 Task: In the Company avaya.com, Log Whatsapp with description: 'Sent a WhatsApp message with a product demo video to a customer.'; Add date: '27 September, 2023' and time 3:00:PM; Add contact from the company's contact and save. Logged in from softage.1@softage.net
Action: Mouse moved to (102, 61)
Screenshot: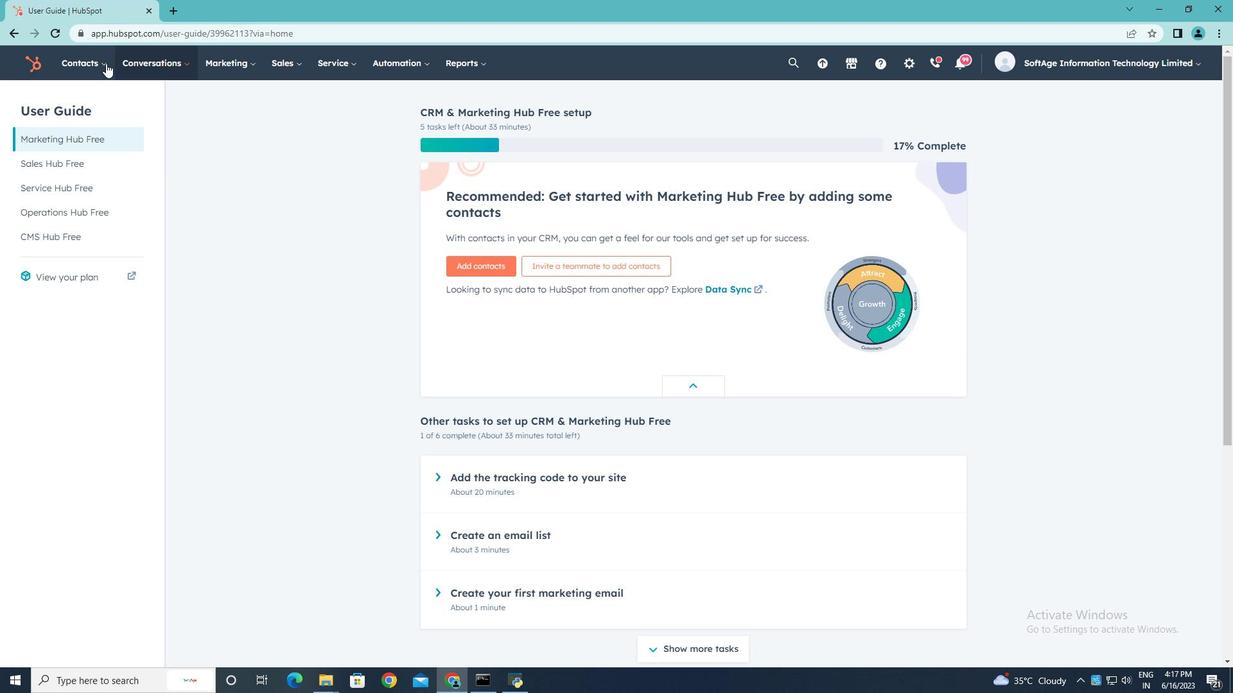 
Action: Mouse pressed left at (102, 61)
Screenshot: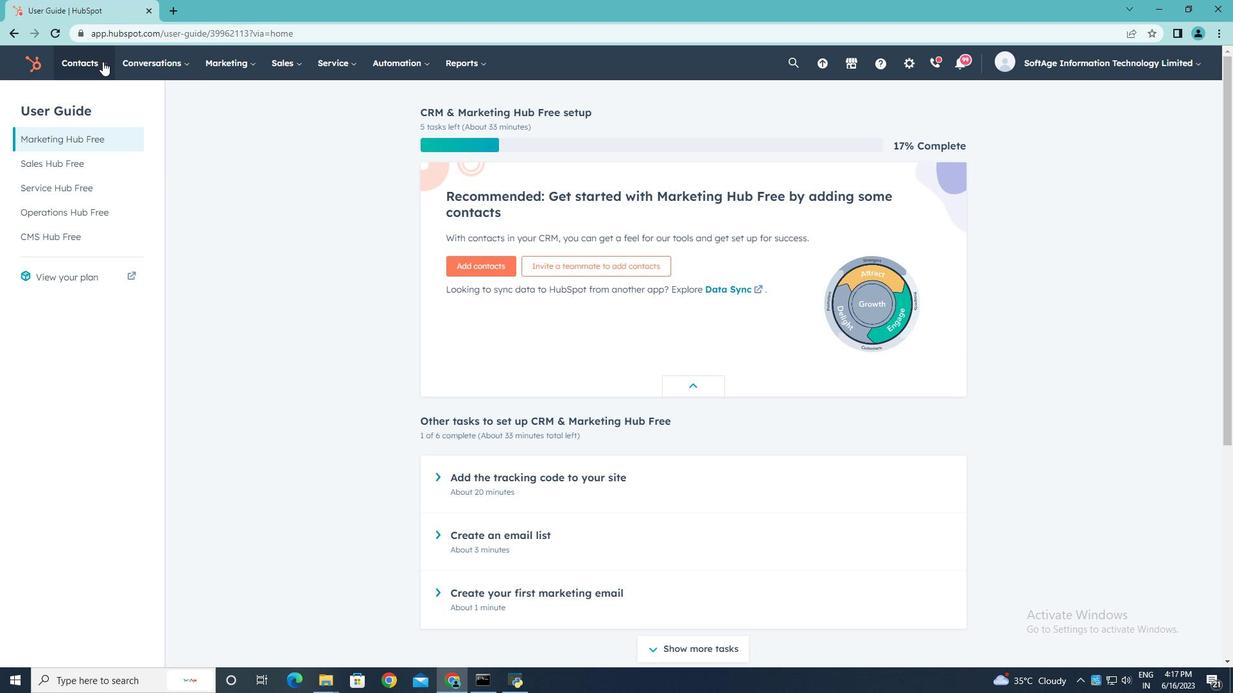 
Action: Mouse moved to (114, 129)
Screenshot: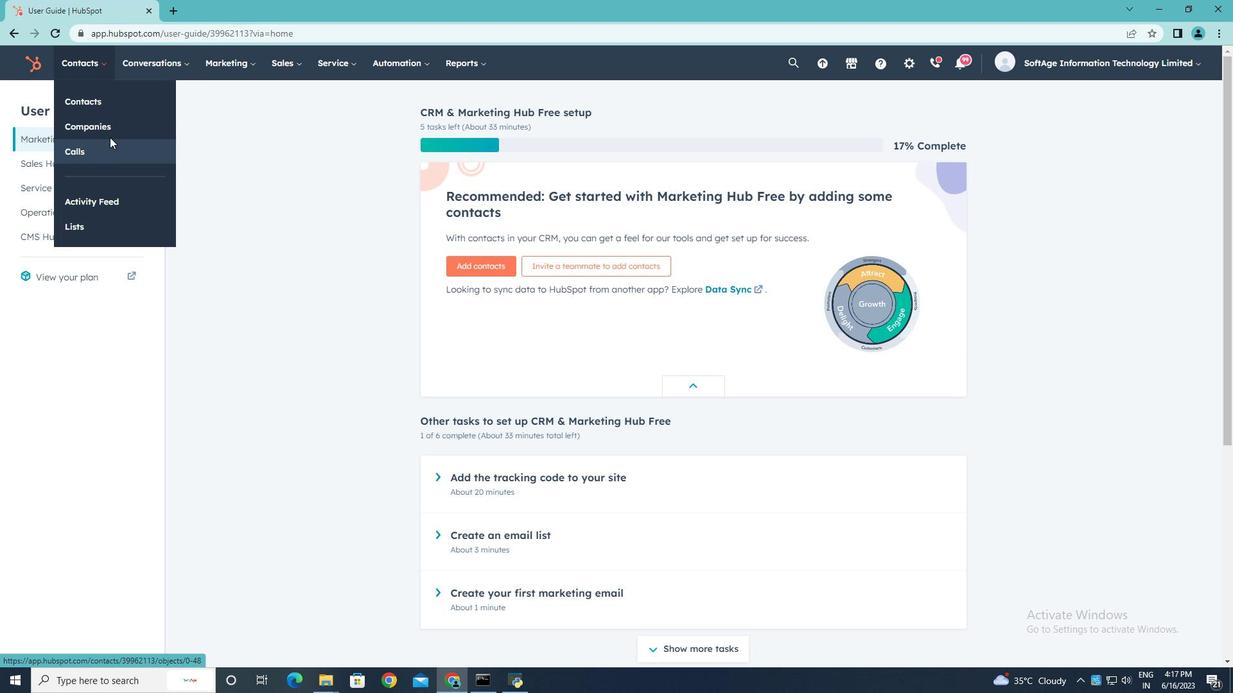 
Action: Mouse pressed left at (114, 129)
Screenshot: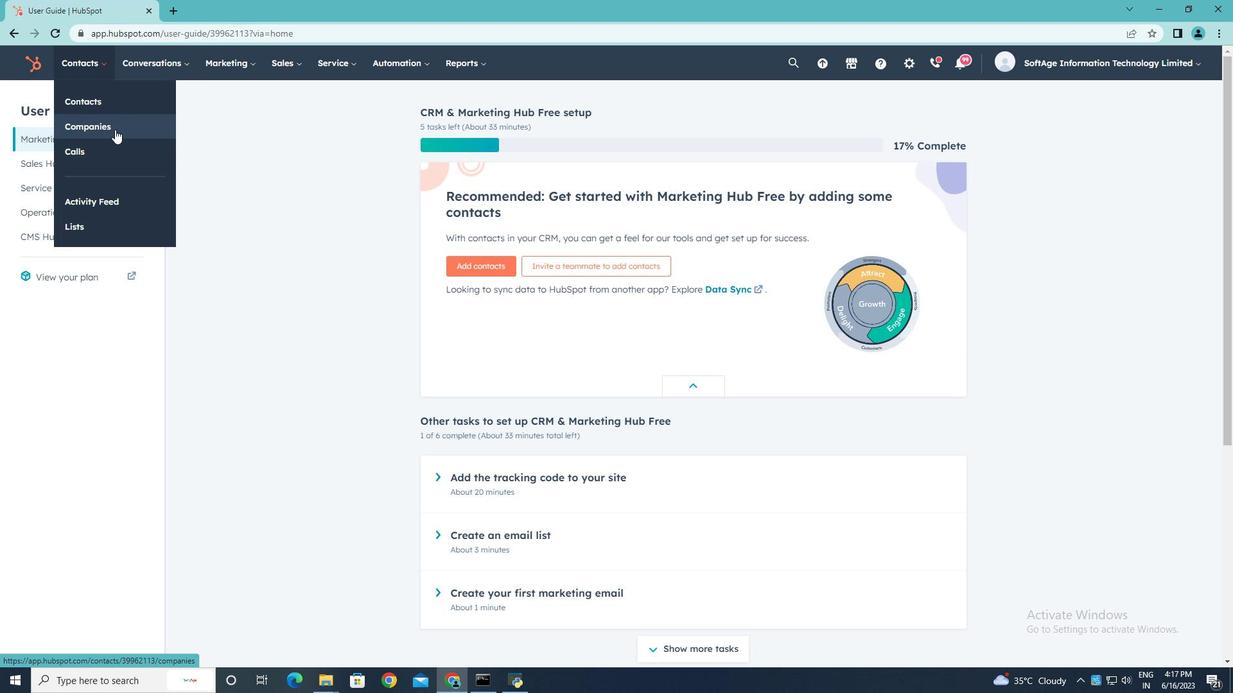 
Action: Mouse moved to (114, 210)
Screenshot: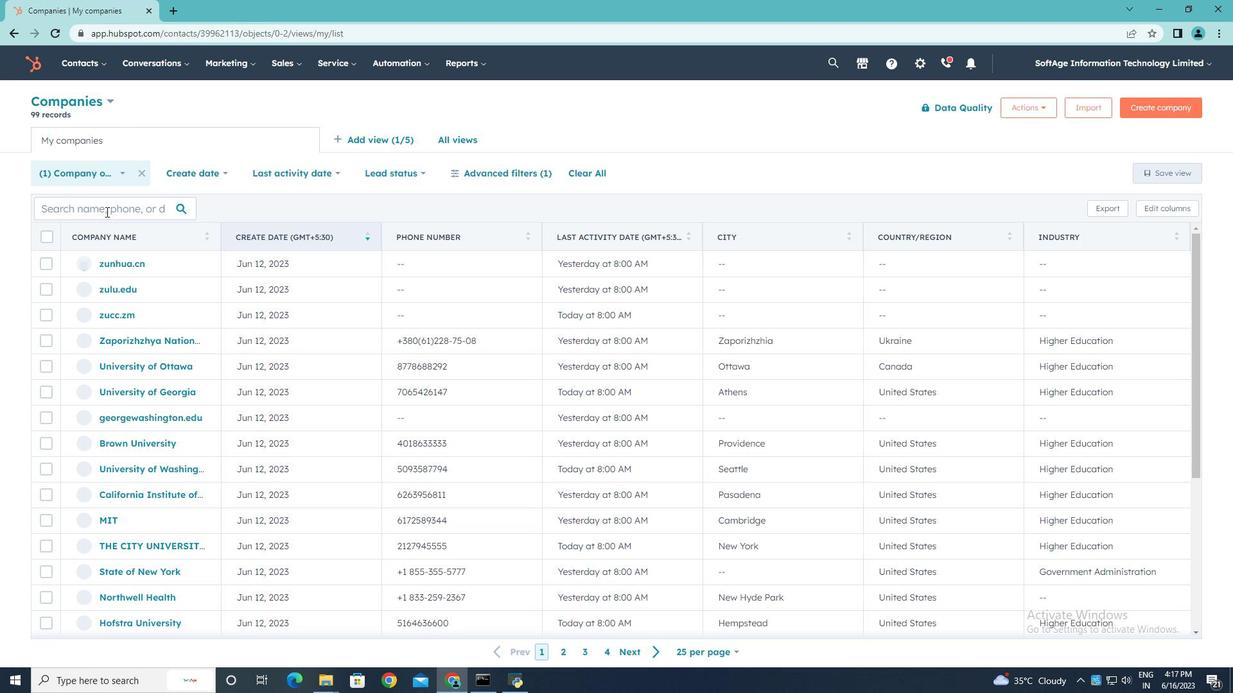 
Action: Mouse pressed left at (114, 210)
Screenshot: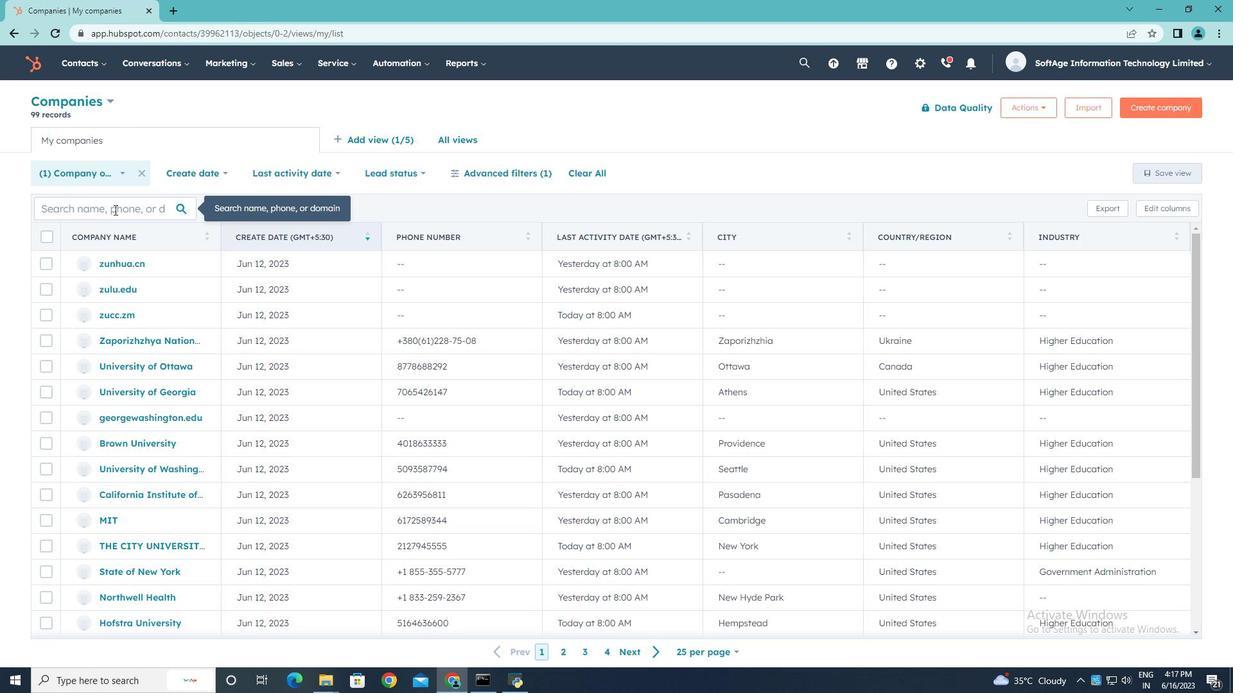 
Action: Key pressed avaya.com
Screenshot: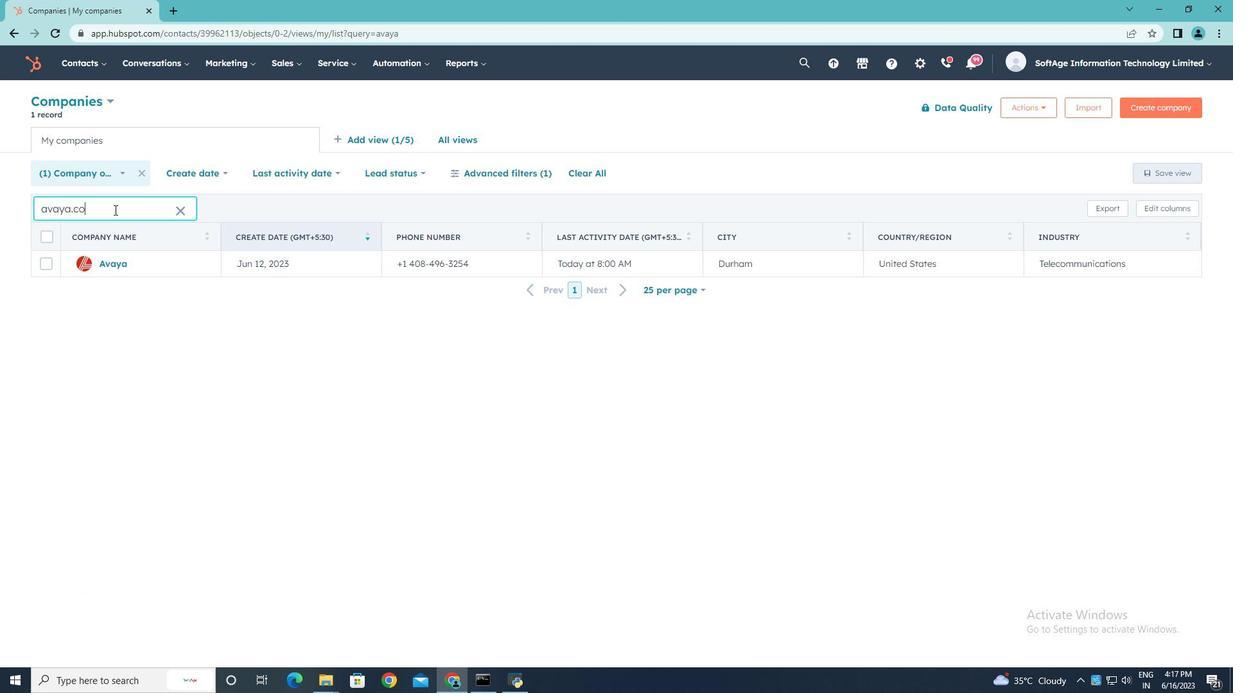
Action: Mouse moved to (106, 263)
Screenshot: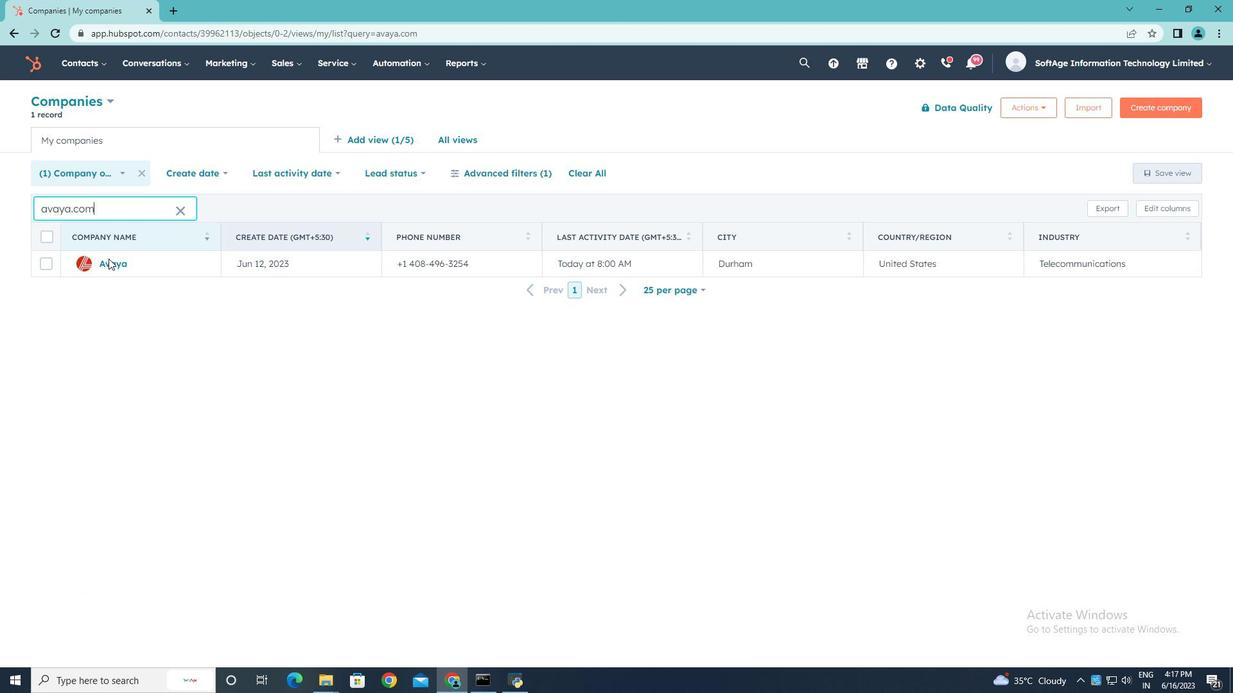 
Action: Mouse pressed left at (106, 263)
Screenshot: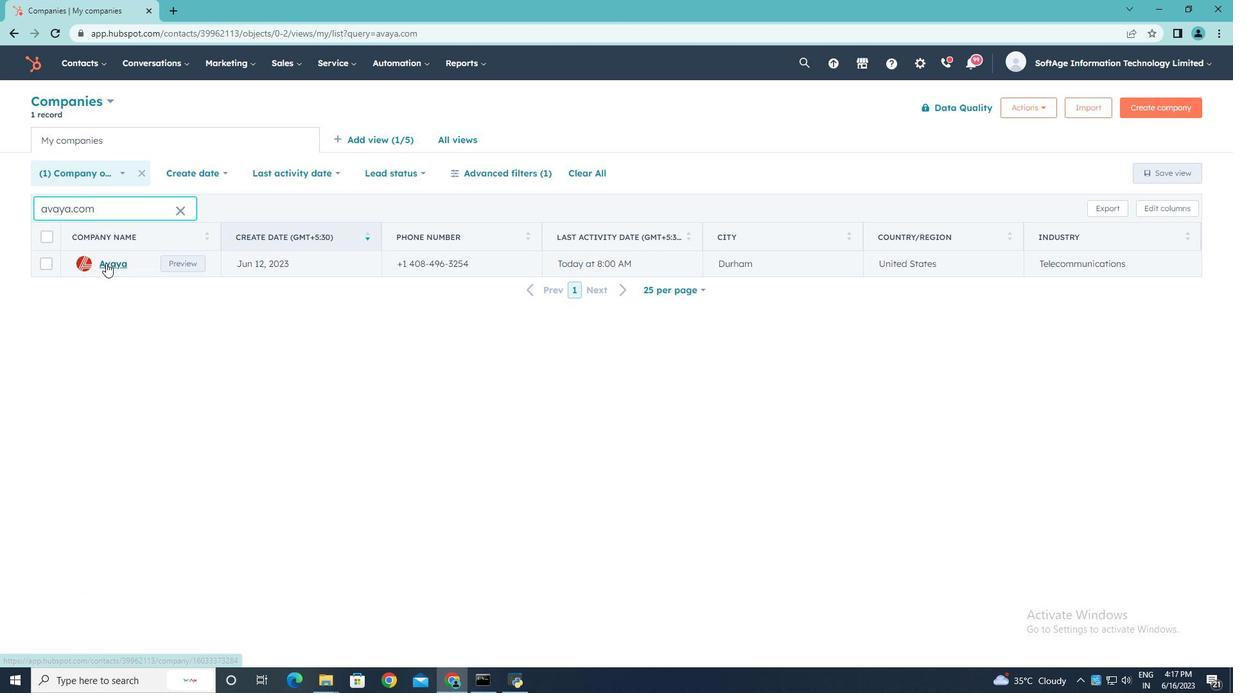 
Action: Mouse moved to (249, 213)
Screenshot: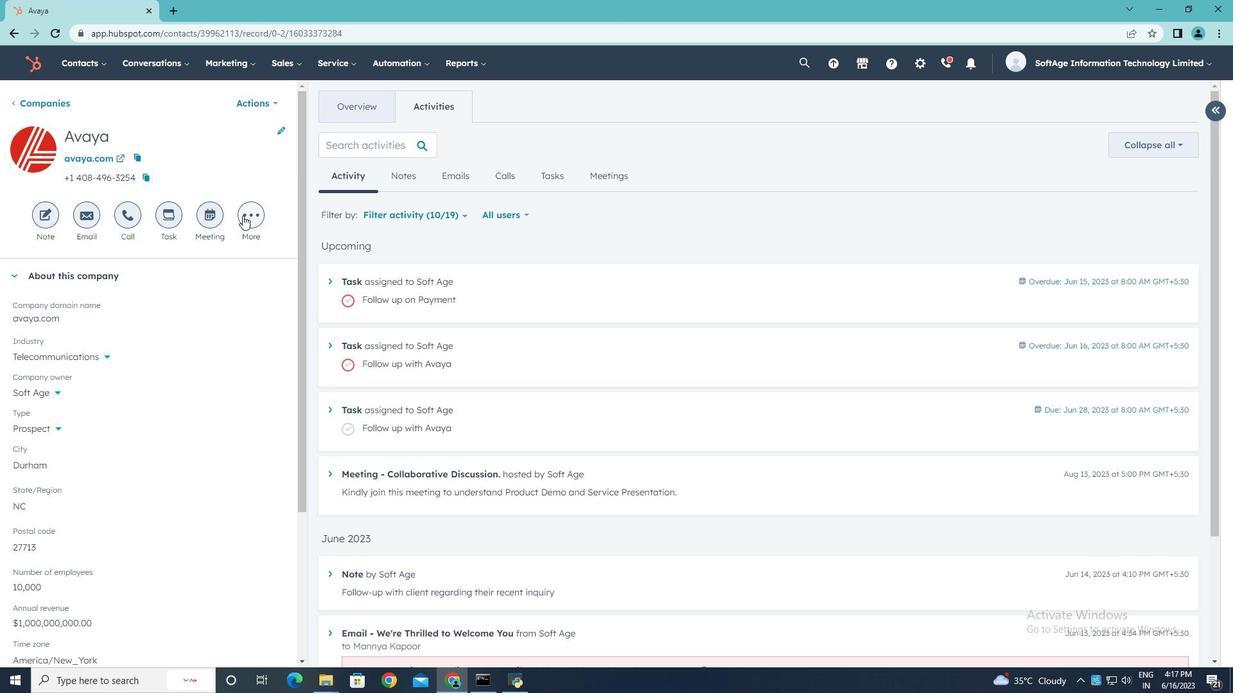 
Action: Mouse pressed left at (249, 213)
Screenshot: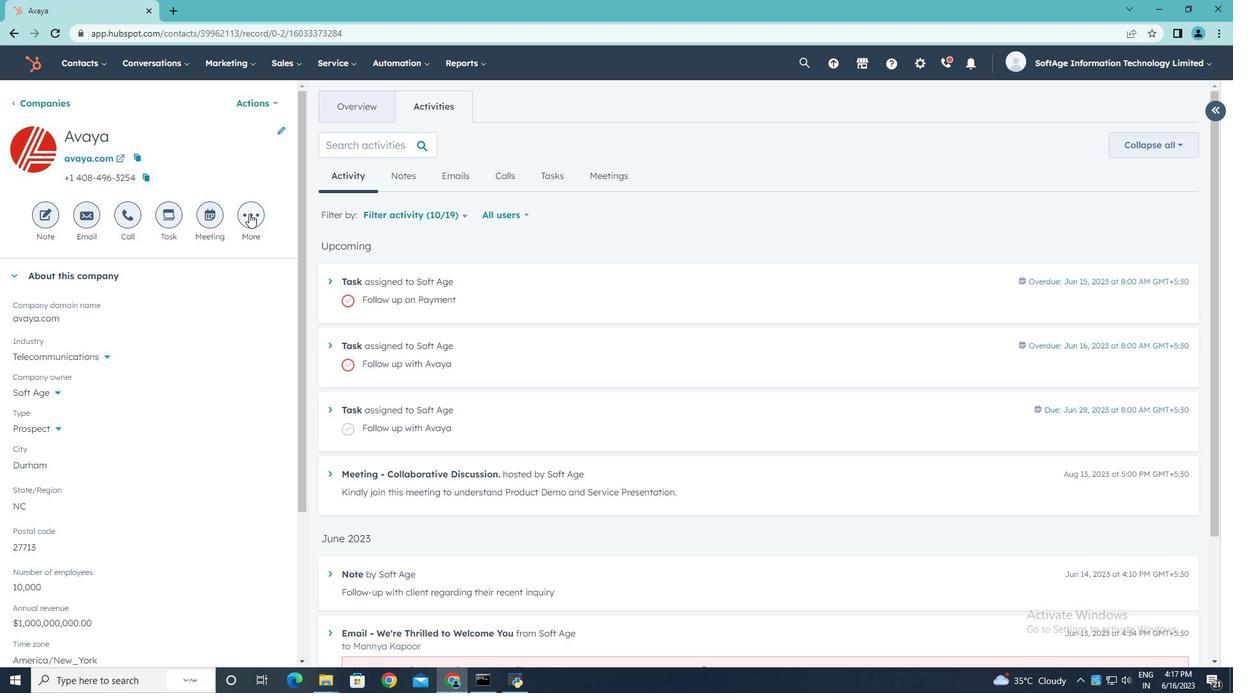 
Action: Mouse moved to (240, 300)
Screenshot: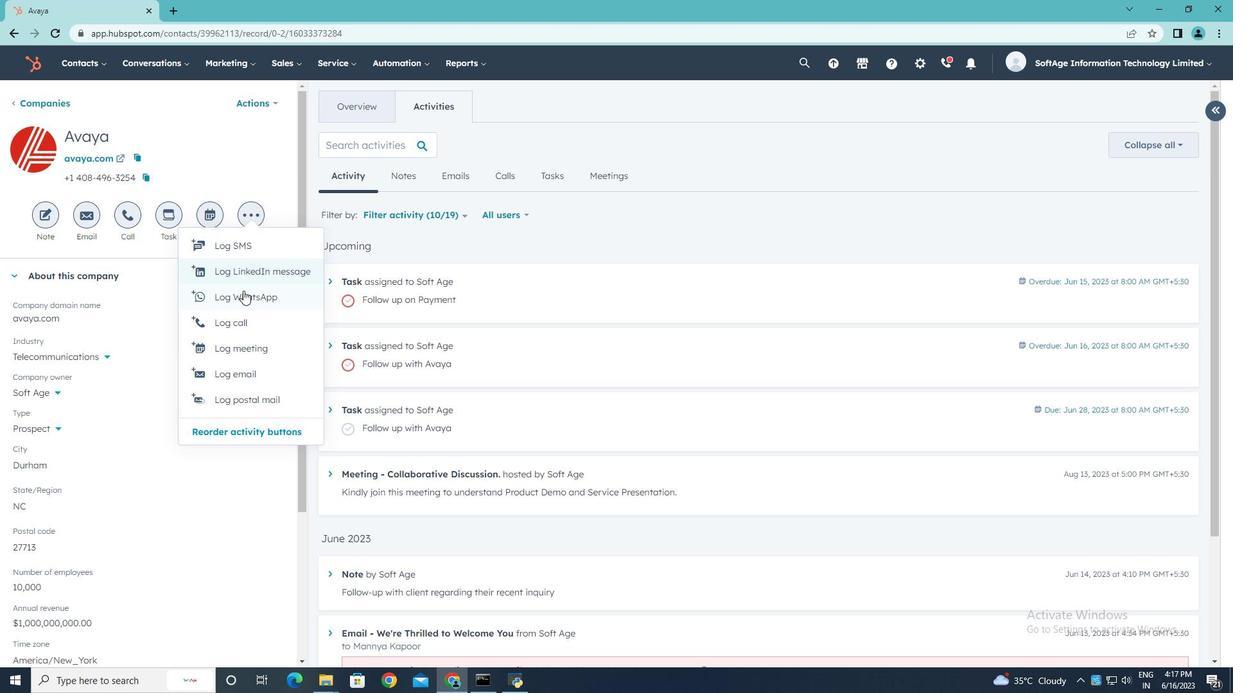 
Action: Mouse pressed left at (240, 300)
Screenshot: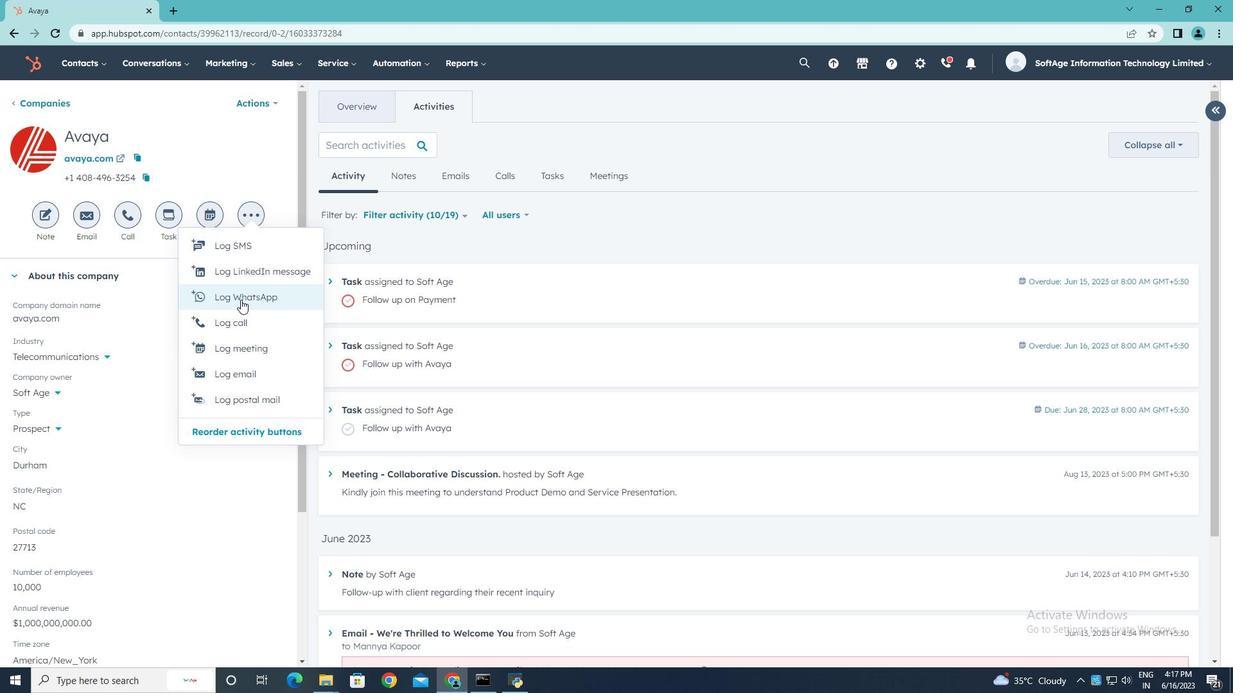 
Action: Key pressed <Key.shift>Sent<Key.space>a<Key.space><Key.shift>Whats<Key.shift>App<Key.space>message<Key.space>with<Key.space>a<Key.space>product<Key.space>demo<Key.space>video<Key.space>to<Key.space>a<Key.space>customer.
Screenshot: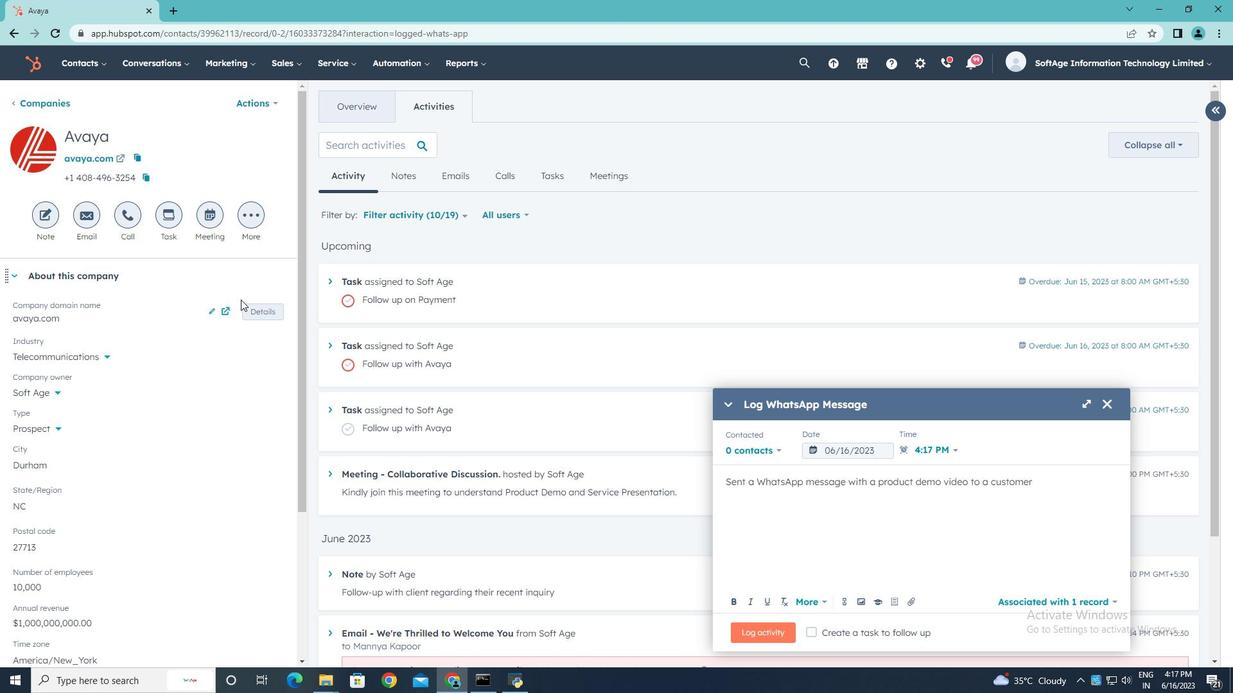 
Action: Mouse moved to (882, 452)
Screenshot: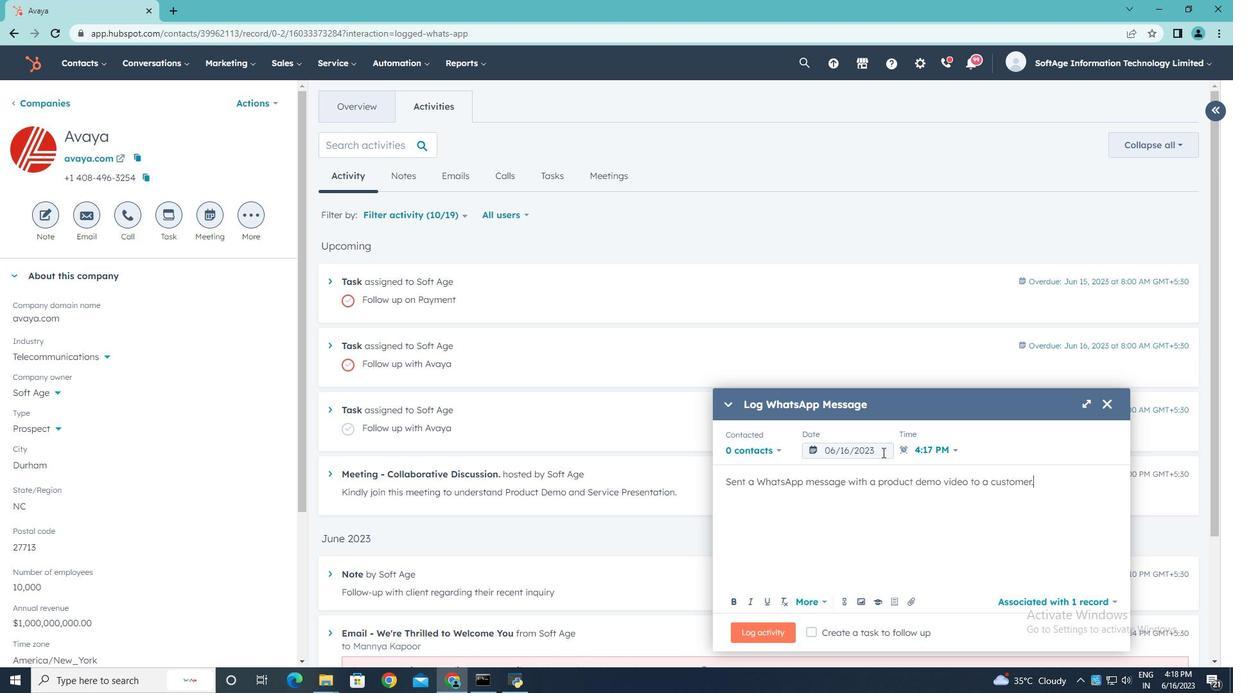 
Action: Mouse pressed left at (882, 452)
Screenshot: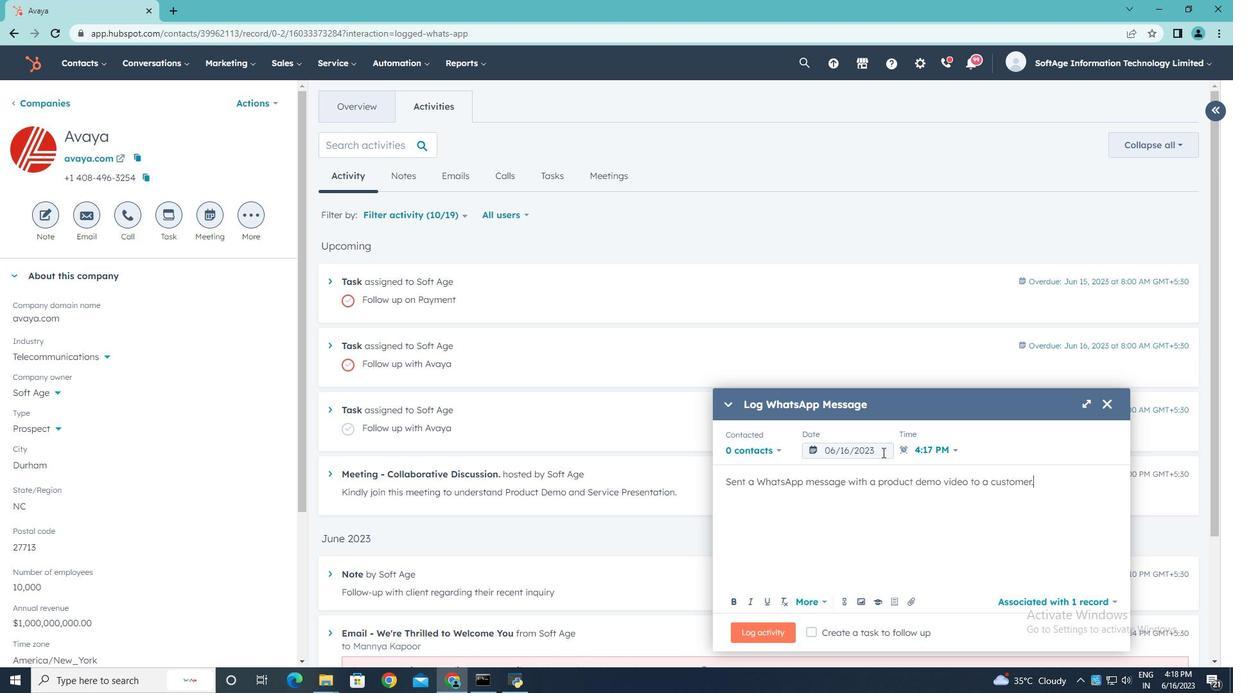 
Action: Mouse moved to (974, 250)
Screenshot: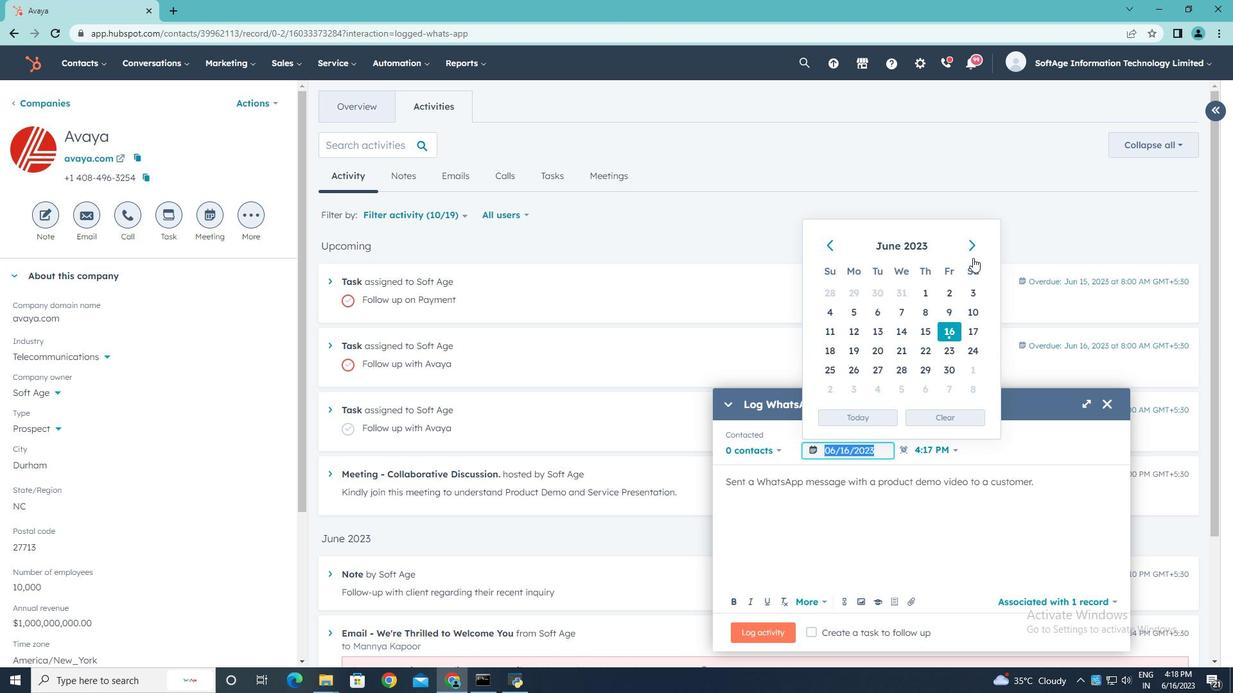 
Action: Mouse pressed left at (974, 250)
Screenshot: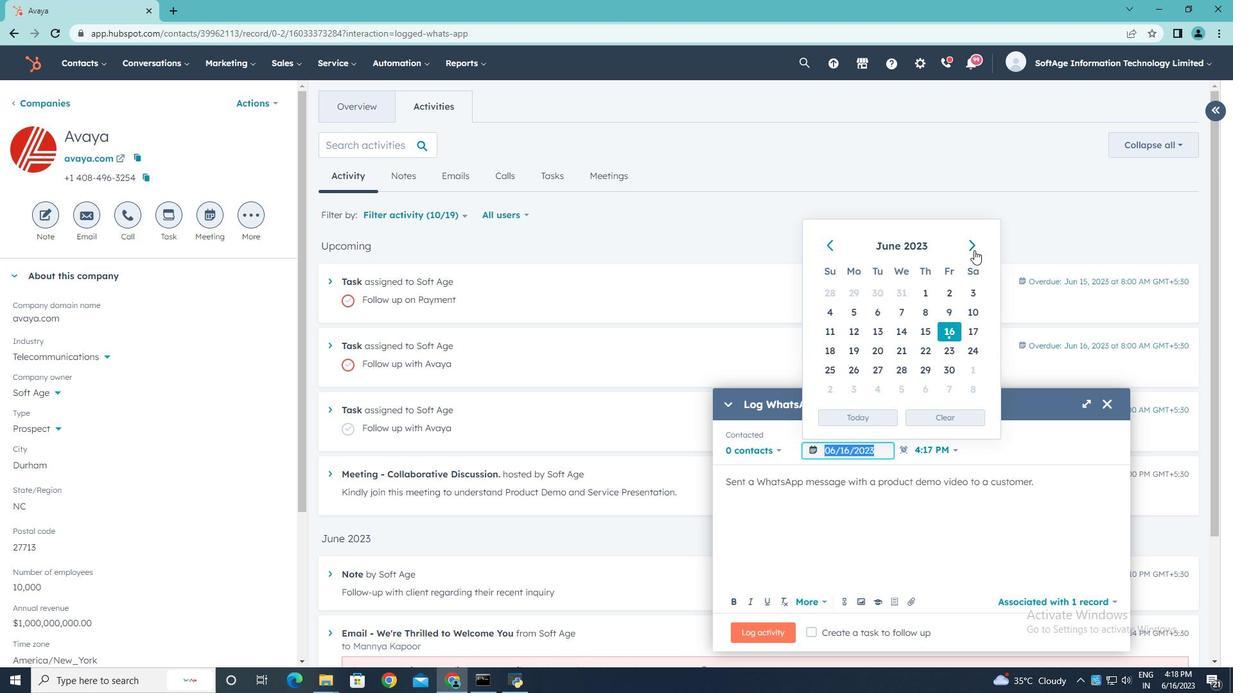 
Action: Mouse pressed left at (974, 250)
Screenshot: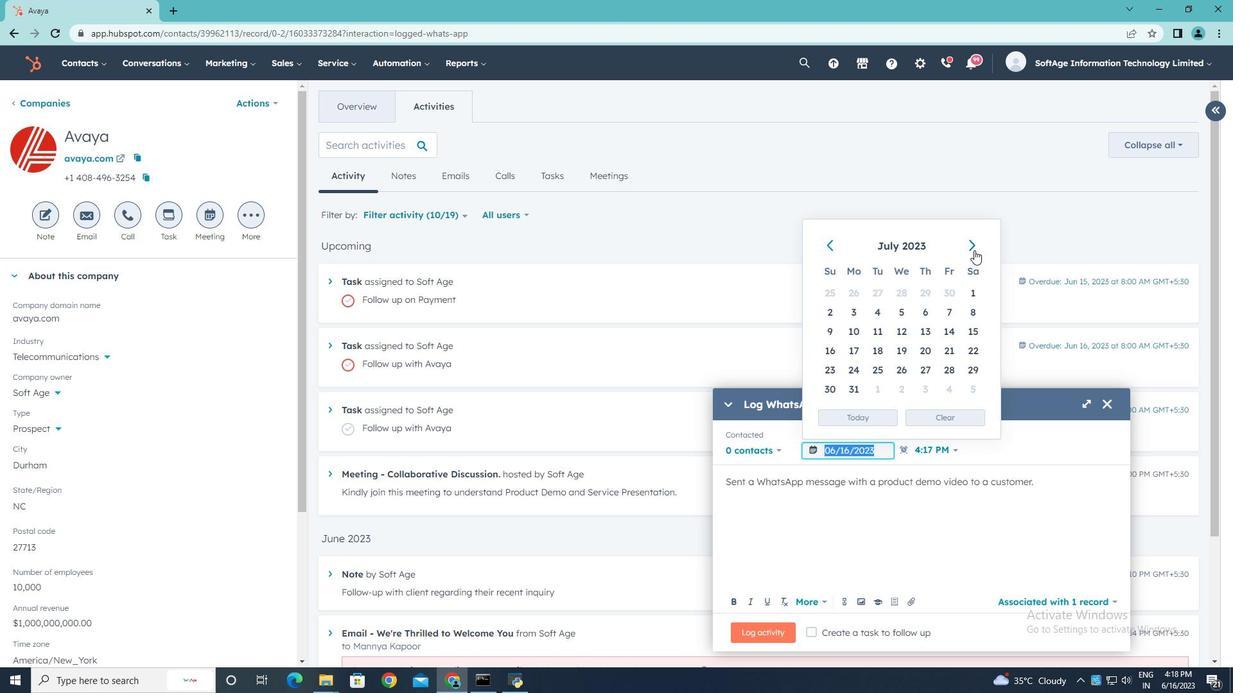 
Action: Mouse pressed left at (974, 250)
Screenshot: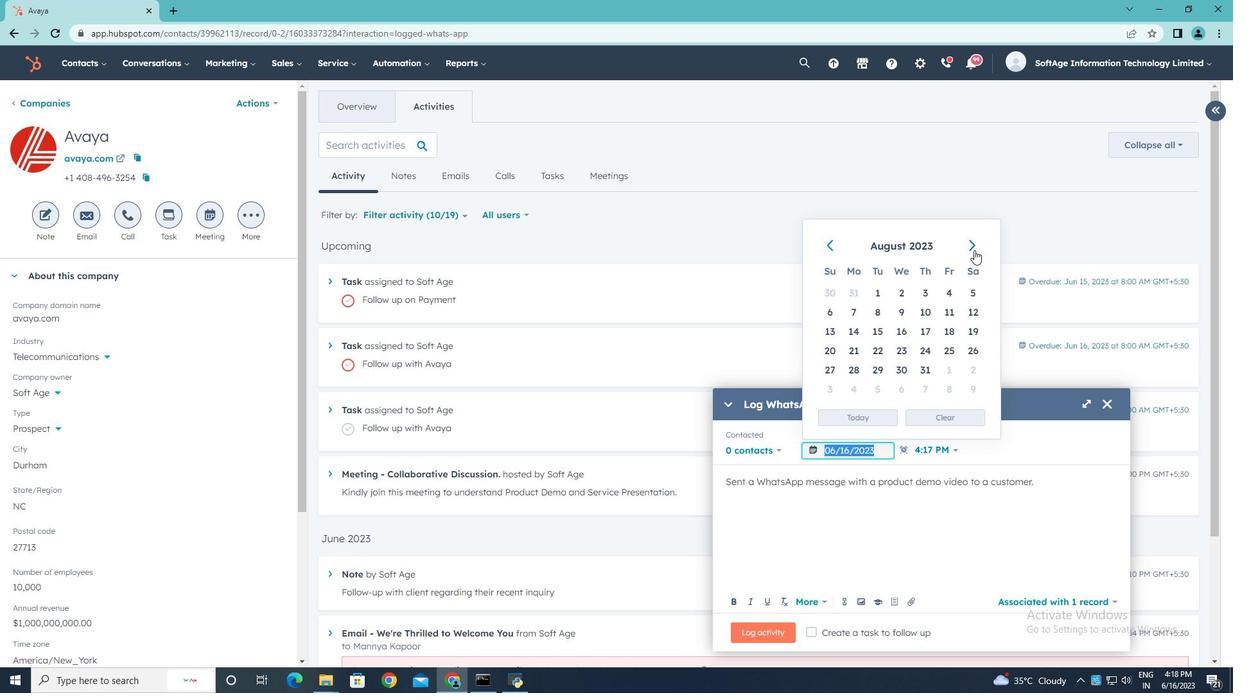 
Action: Mouse moved to (901, 366)
Screenshot: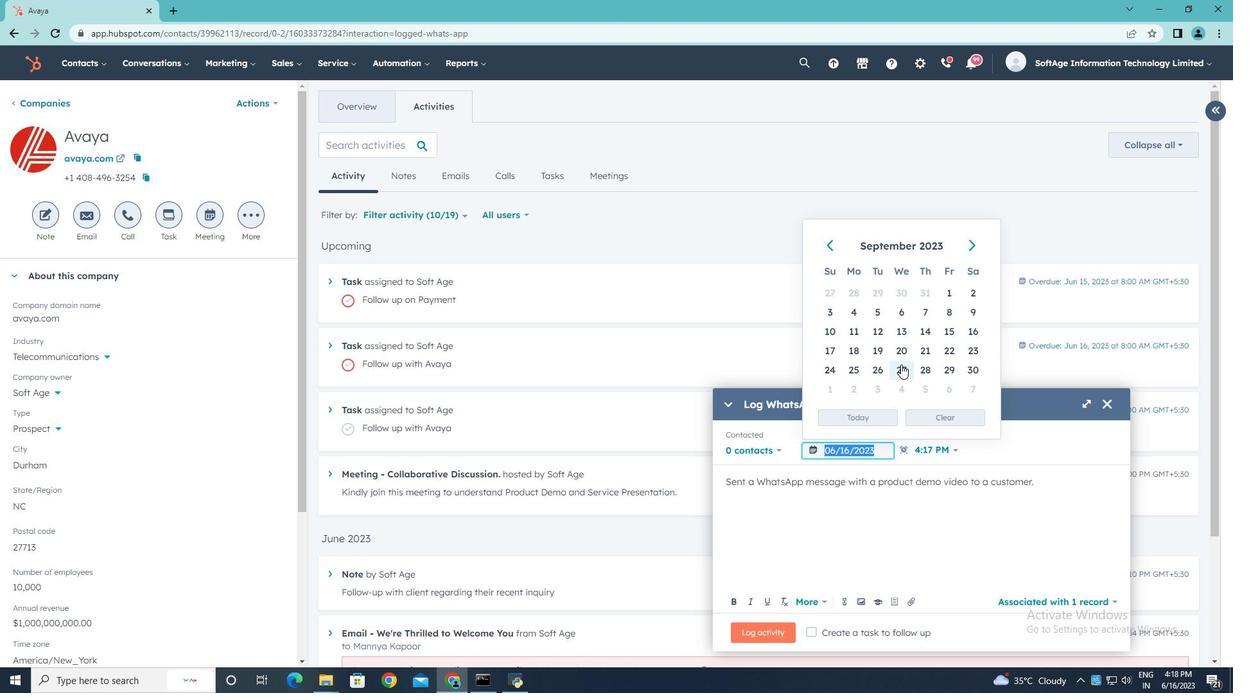 
Action: Mouse pressed left at (901, 366)
Screenshot: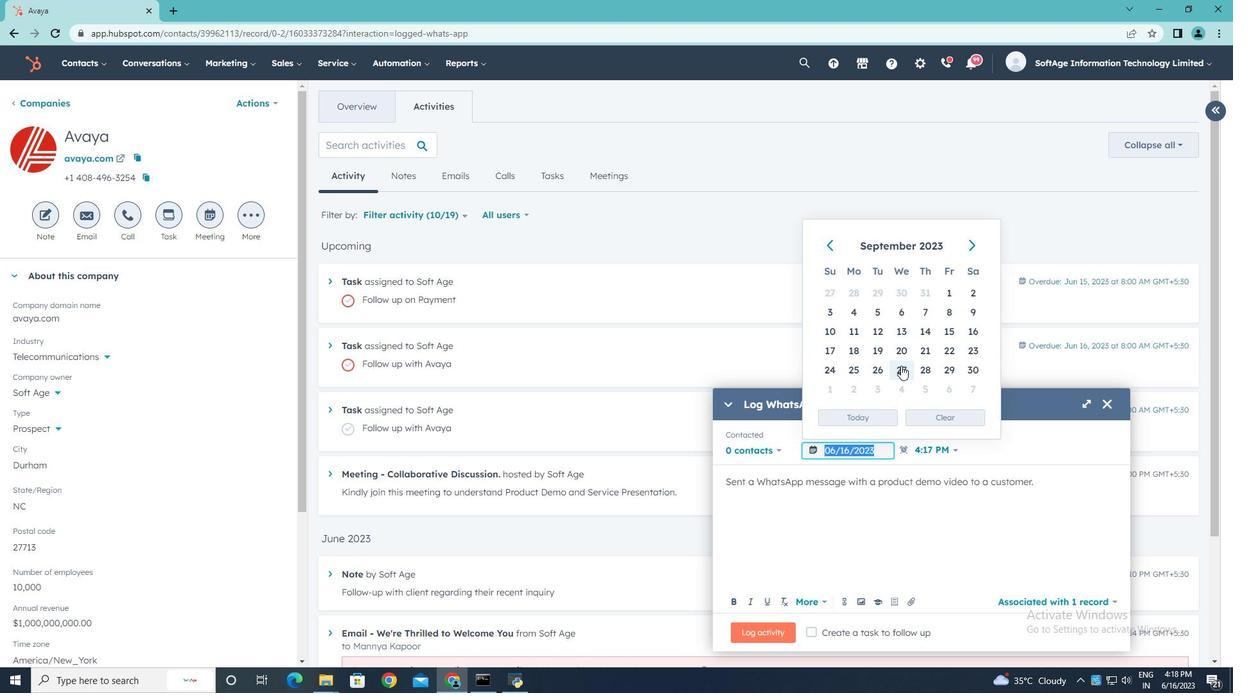 
Action: Mouse moved to (955, 451)
Screenshot: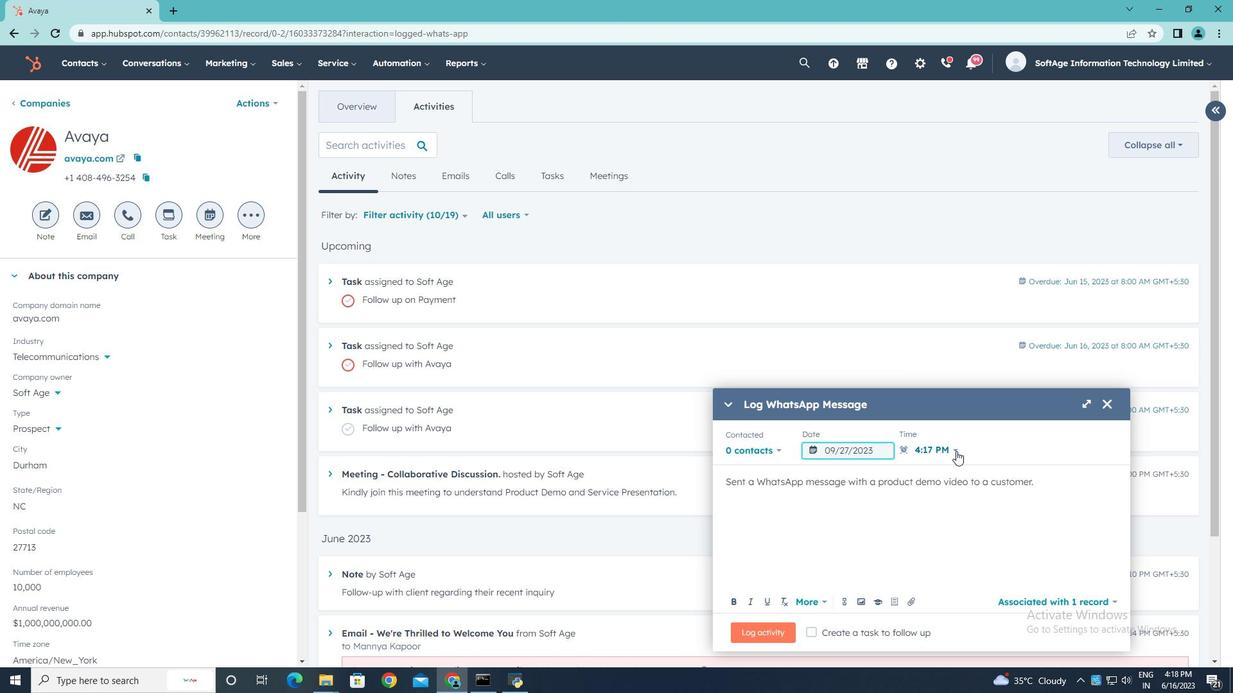 
Action: Mouse pressed left at (955, 451)
Screenshot: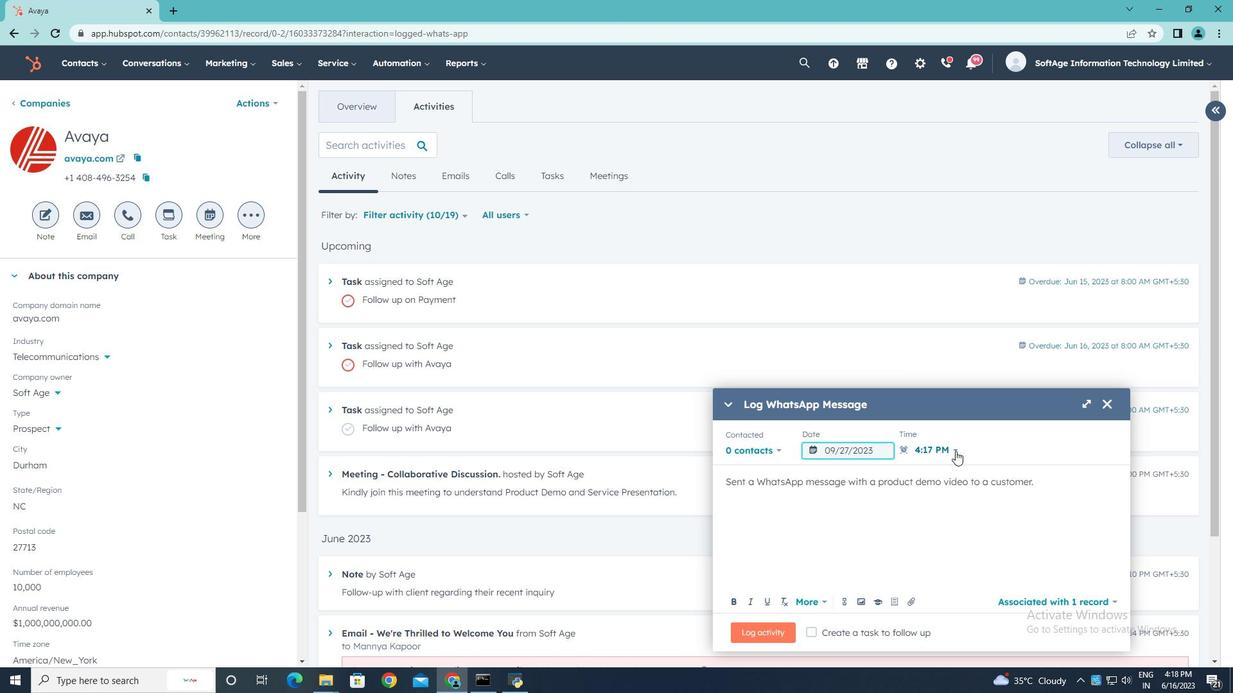 
Action: Mouse moved to (927, 512)
Screenshot: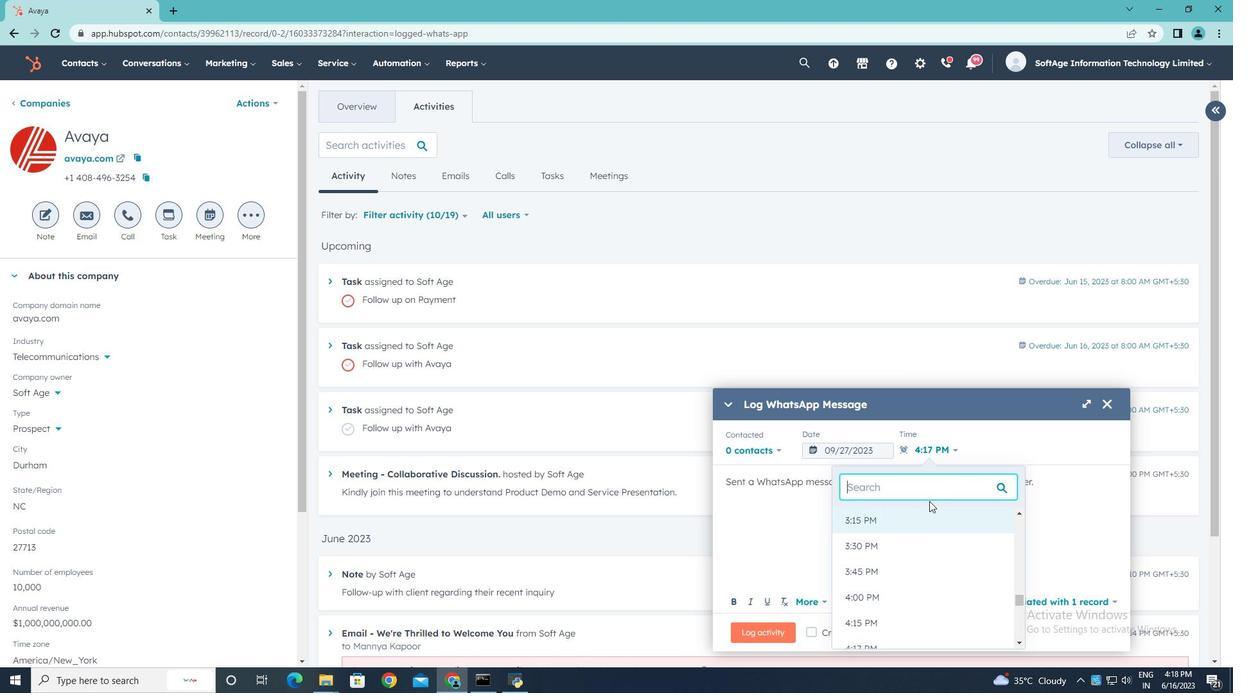 
Action: Mouse scrolled (927, 512) with delta (0, 0)
Screenshot: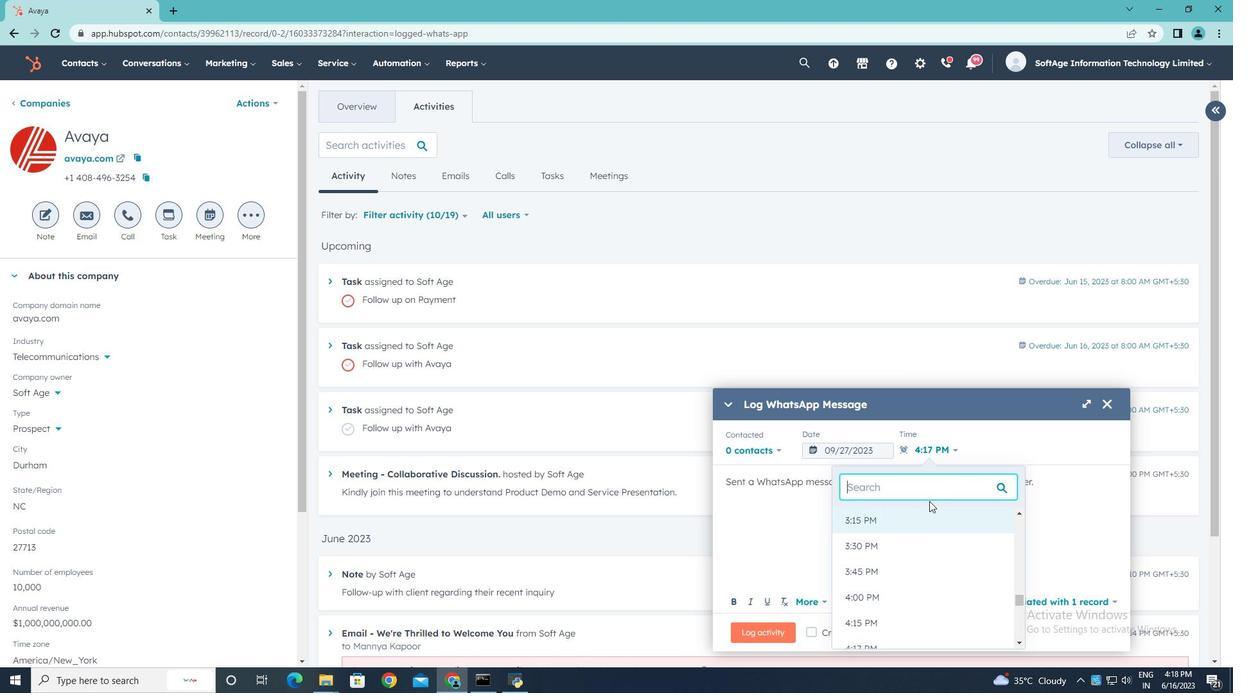 
Action: Mouse scrolled (927, 512) with delta (0, 0)
Screenshot: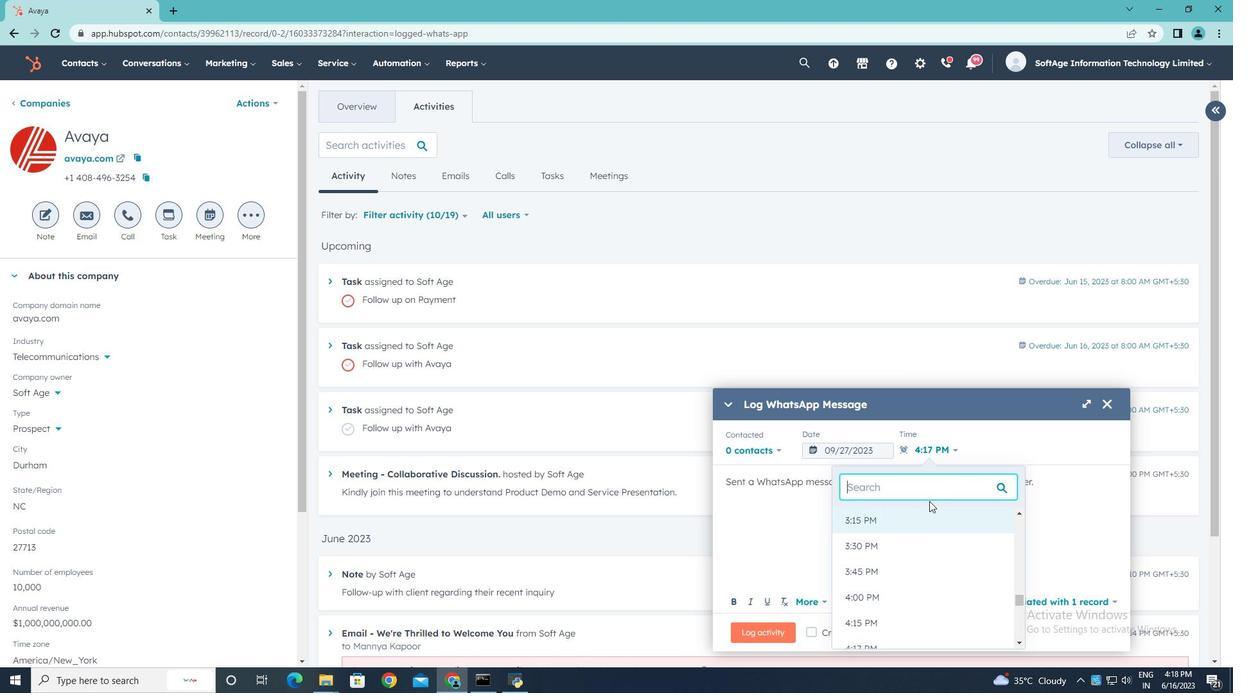 
Action: Mouse scrolled (927, 512) with delta (0, 0)
Screenshot: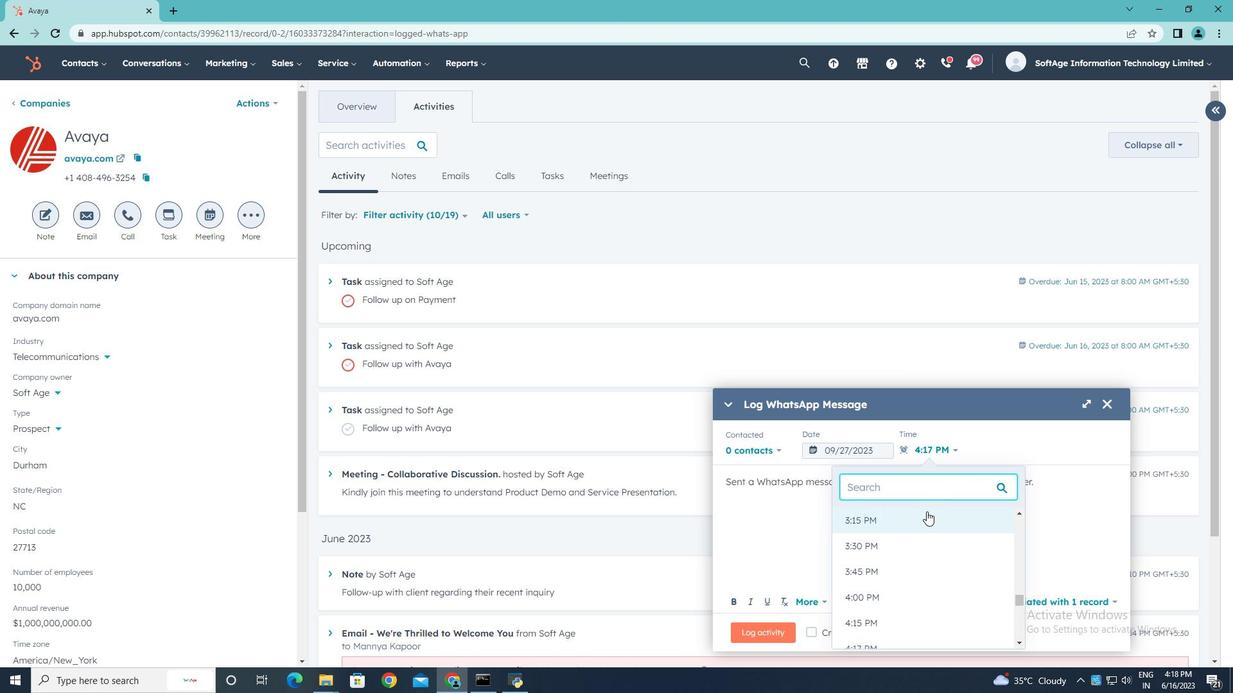 
Action: Mouse moved to (890, 631)
Screenshot: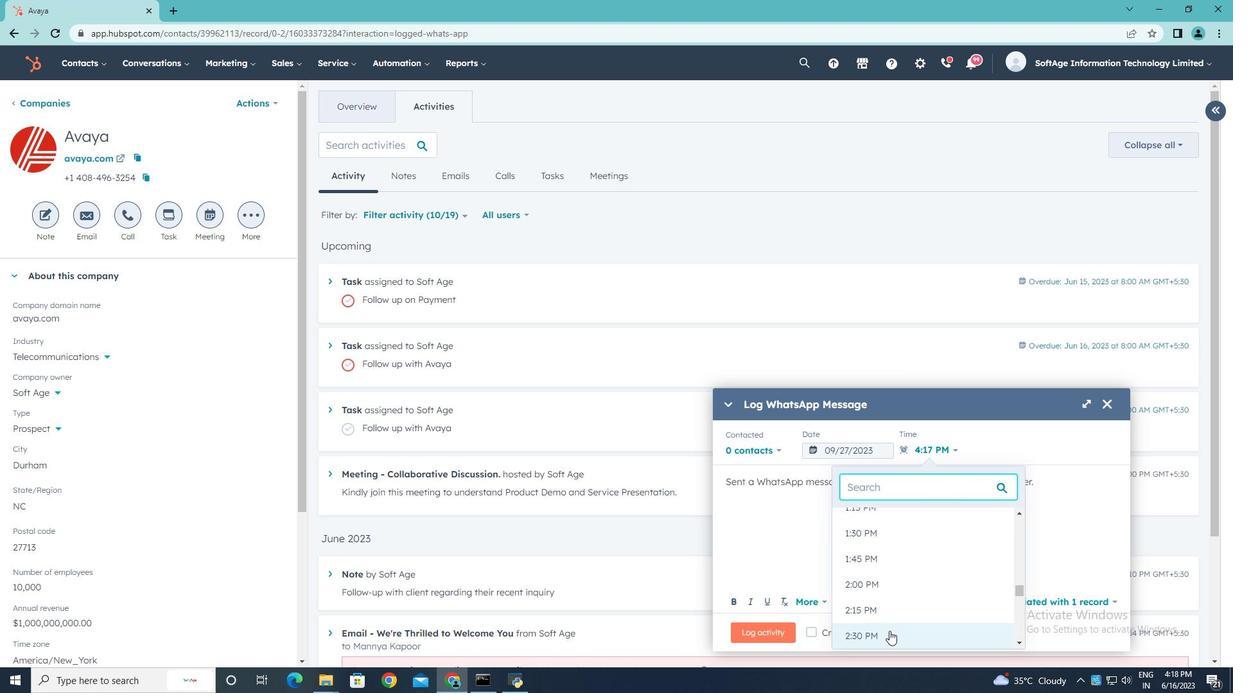 
Action: Mouse scrolled (890, 630) with delta (0, 0)
Screenshot: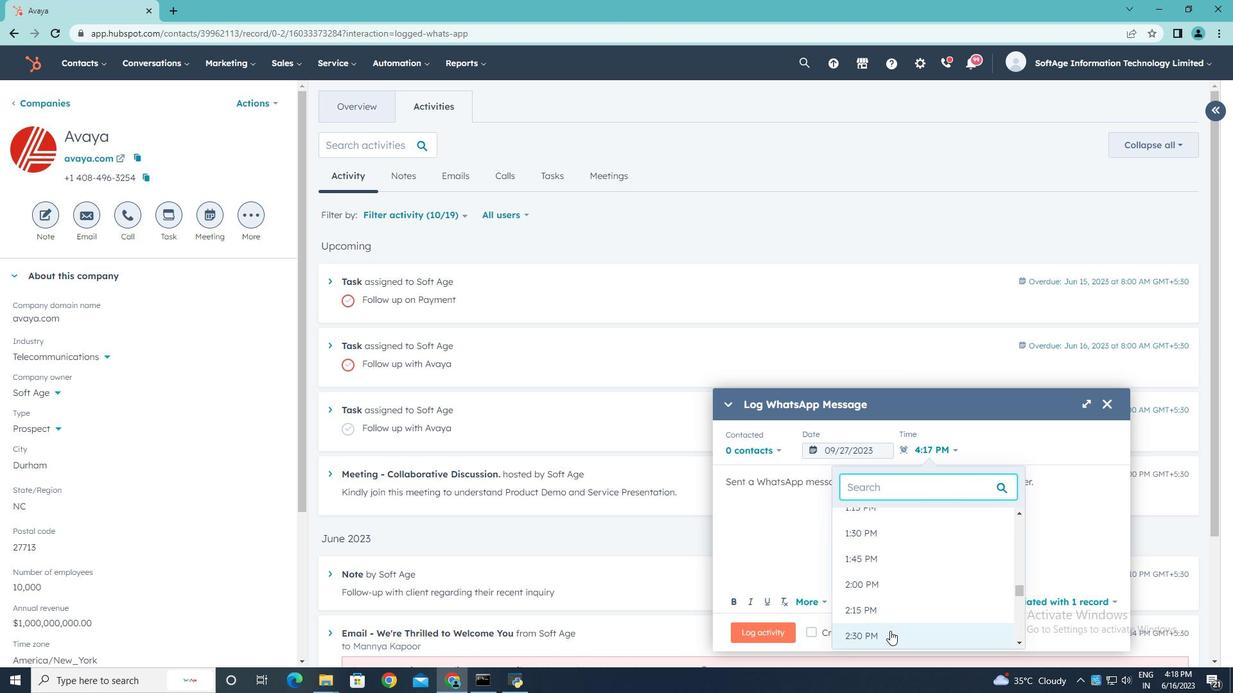 
Action: Mouse moved to (894, 616)
Screenshot: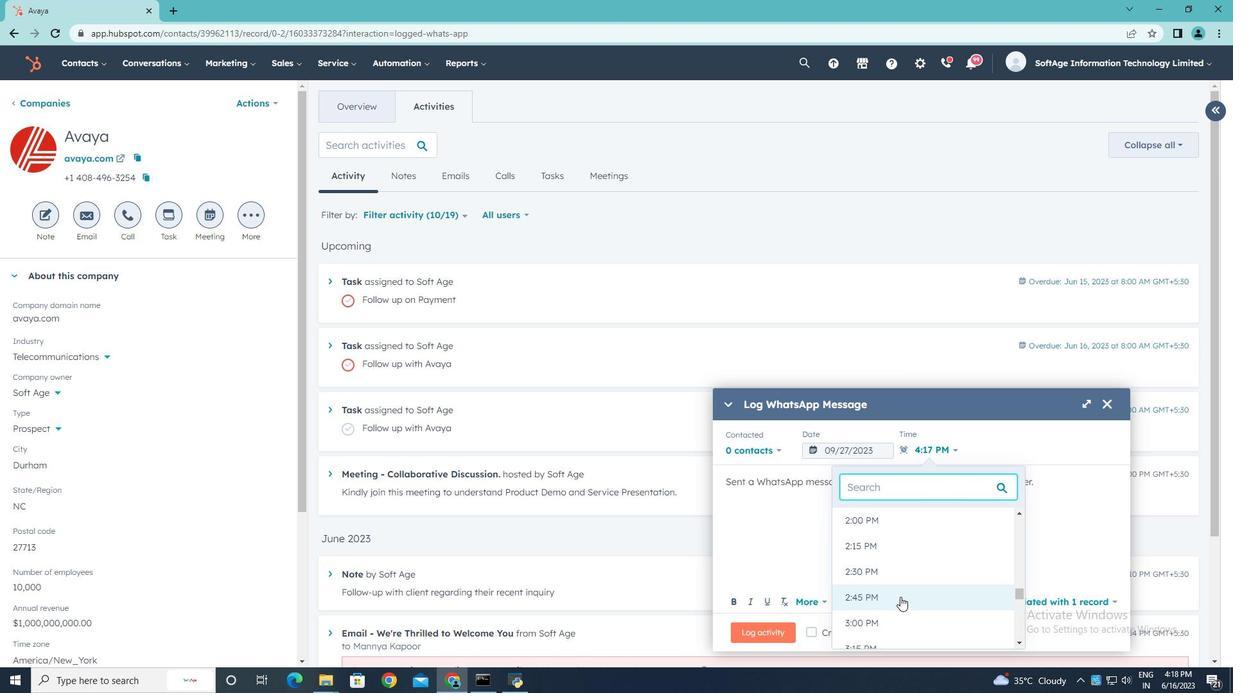 
Action: Mouse pressed left at (894, 616)
Screenshot: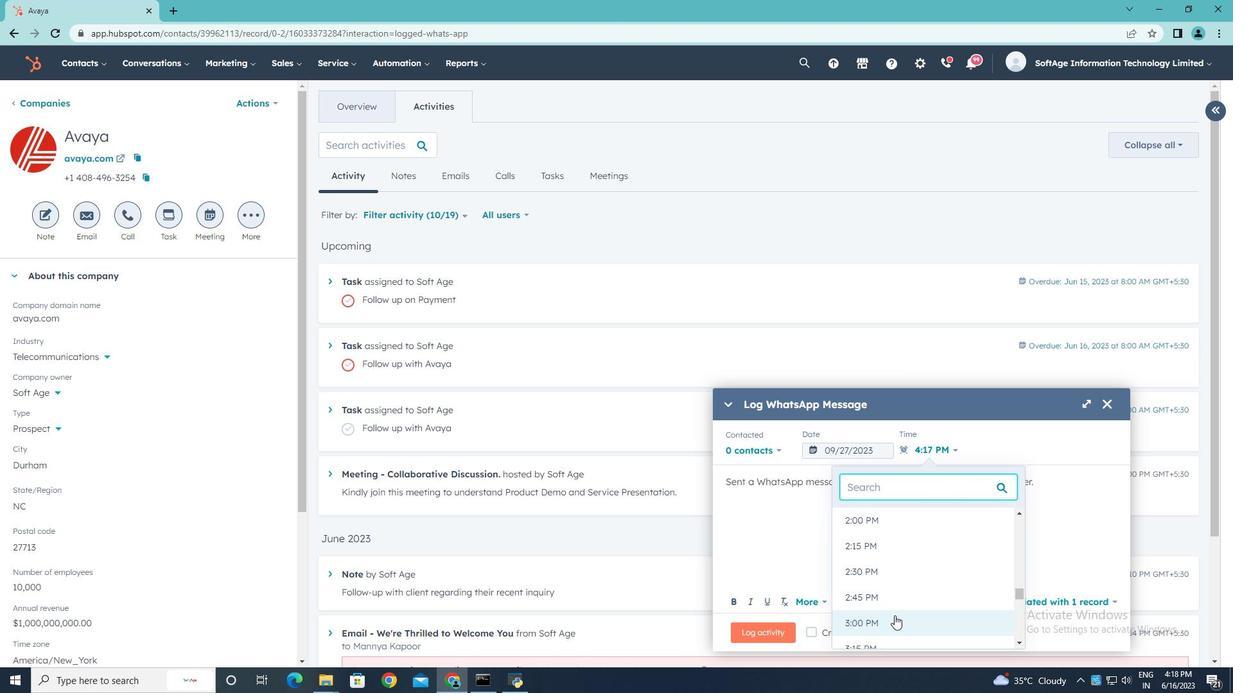 
Action: Mouse moved to (1111, 603)
Screenshot: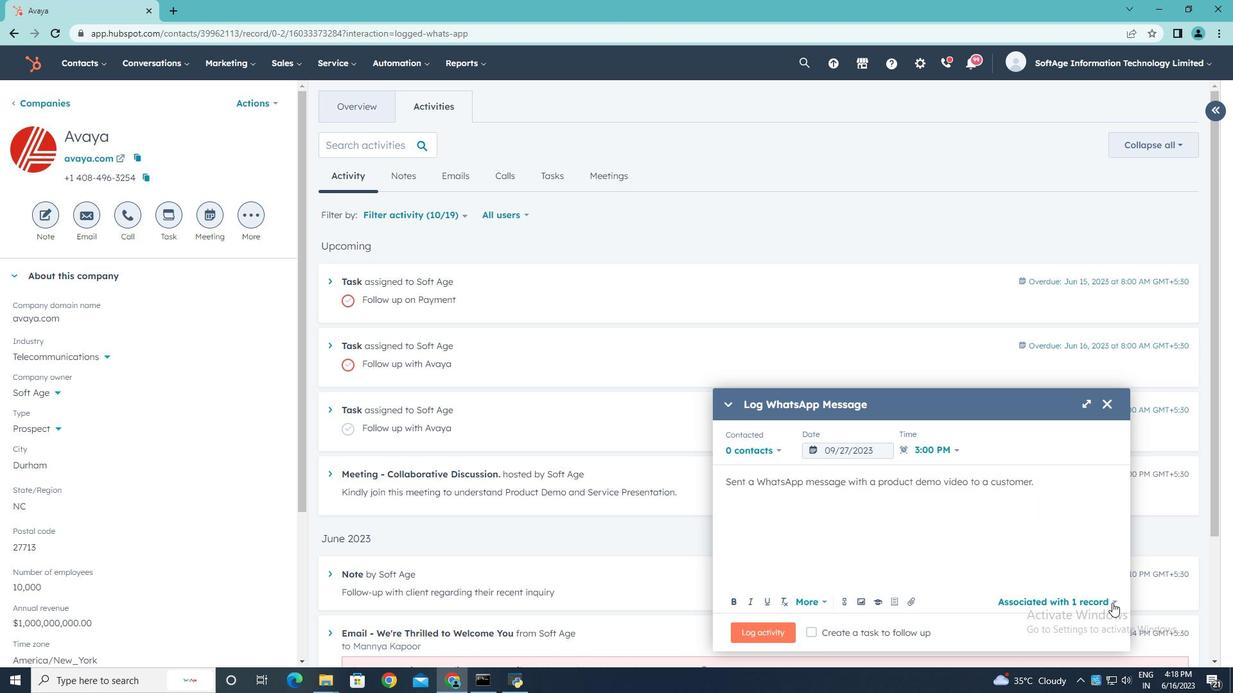
Action: Mouse pressed left at (1111, 603)
Screenshot: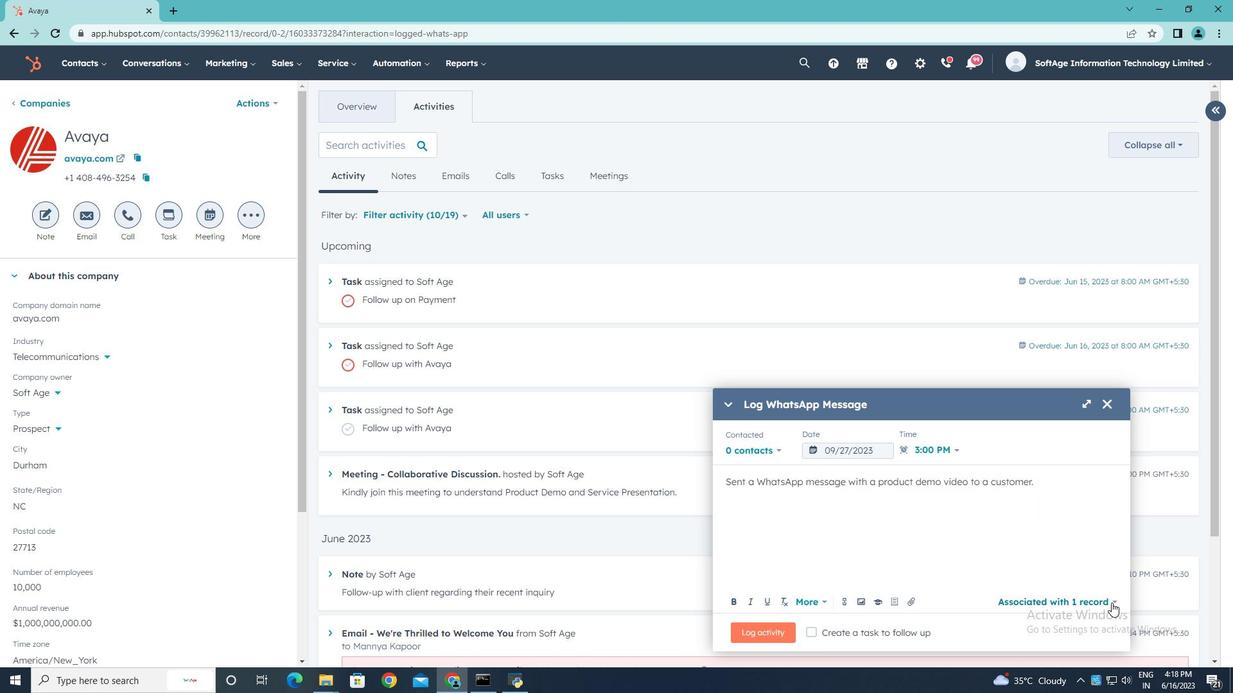 
Action: Mouse moved to (885, 490)
Screenshot: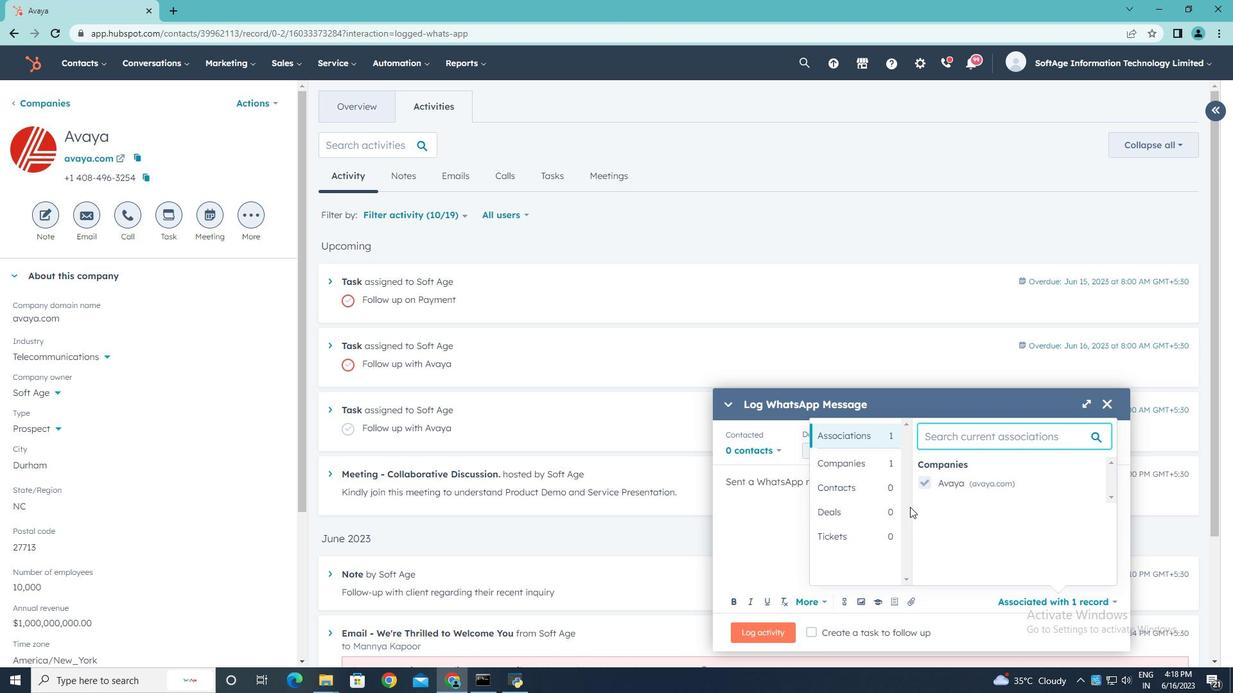 
Action: Mouse pressed left at (885, 490)
Screenshot: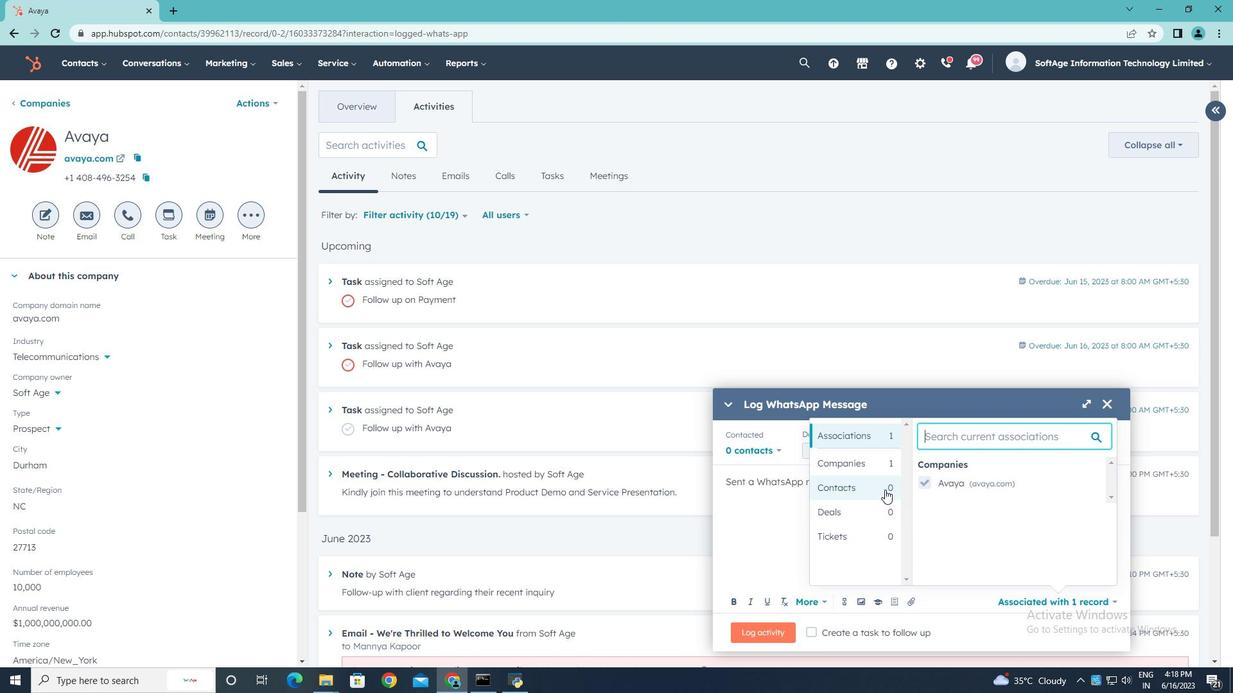 
Action: Mouse moved to (934, 471)
Screenshot: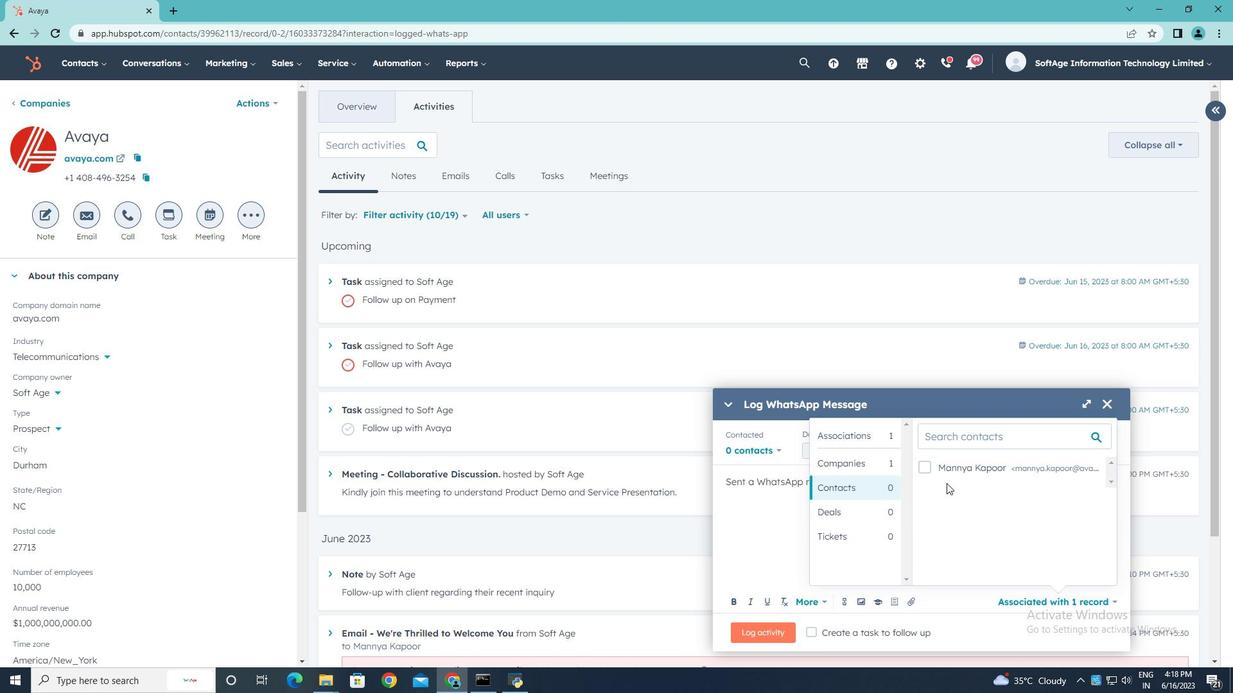 
Action: Mouse pressed left at (934, 471)
Screenshot: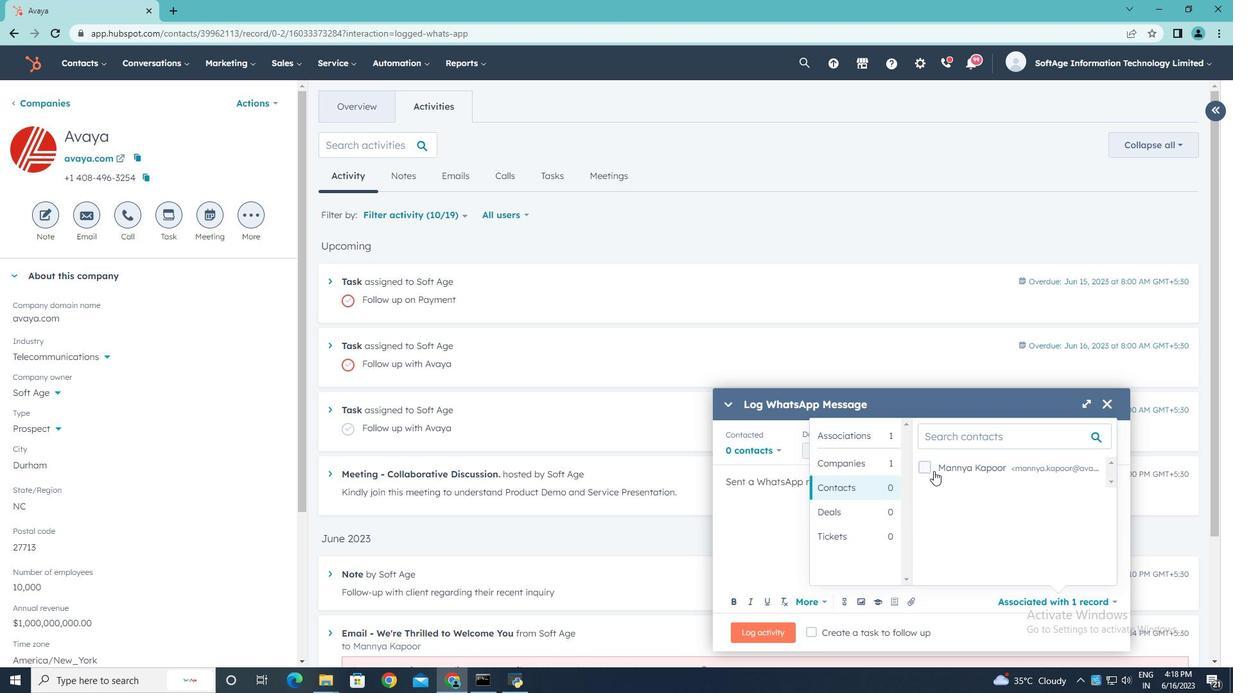 
Action: Mouse moved to (743, 544)
Screenshot: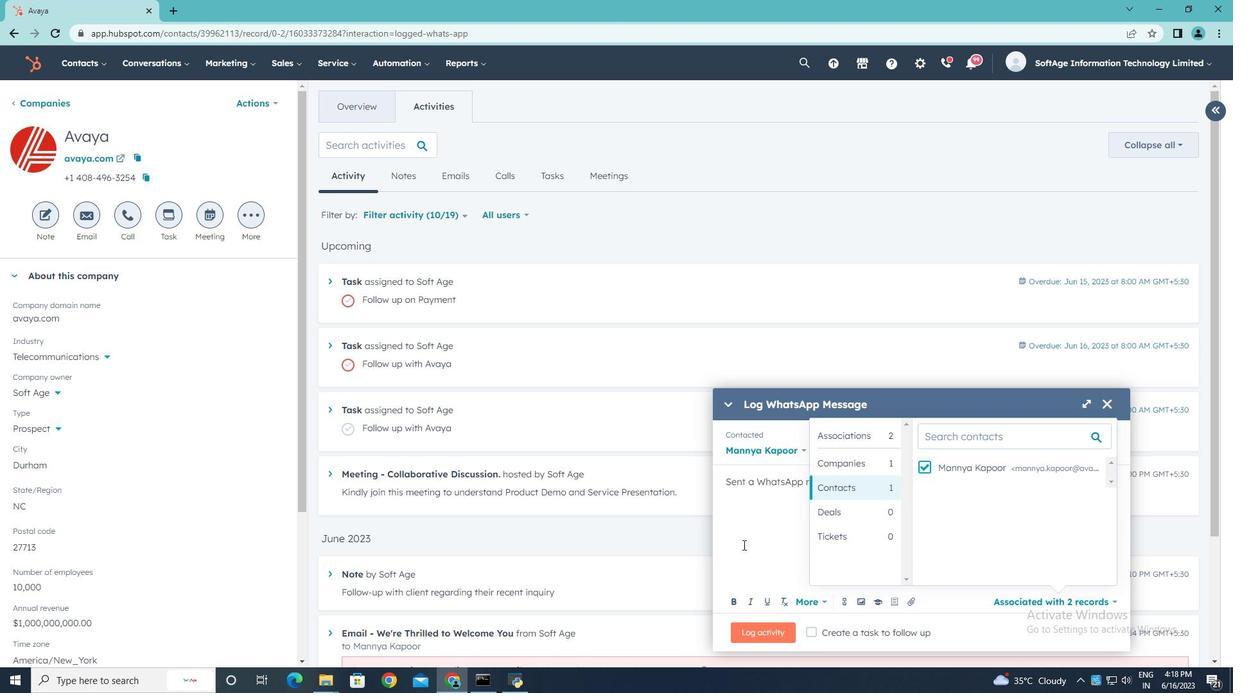 
Action: Mouse pressed left at (743, 544)
Screenshot: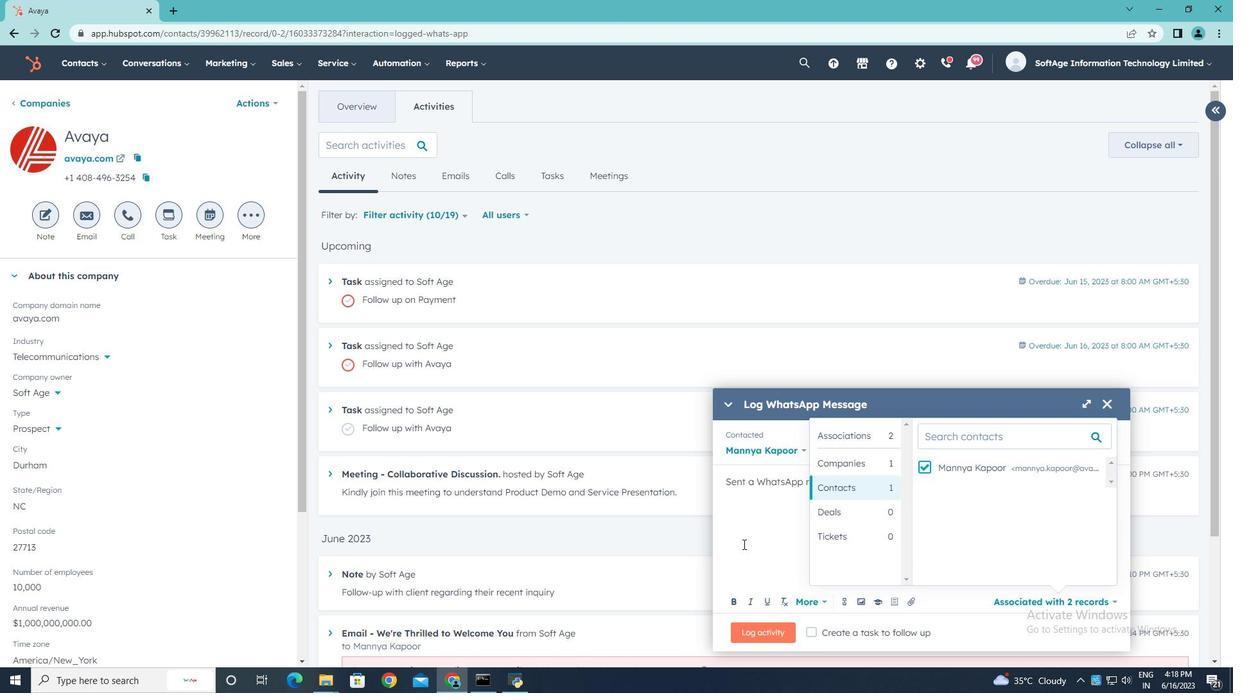 
Action: Mouse moved to (755, 635)
Screenshot: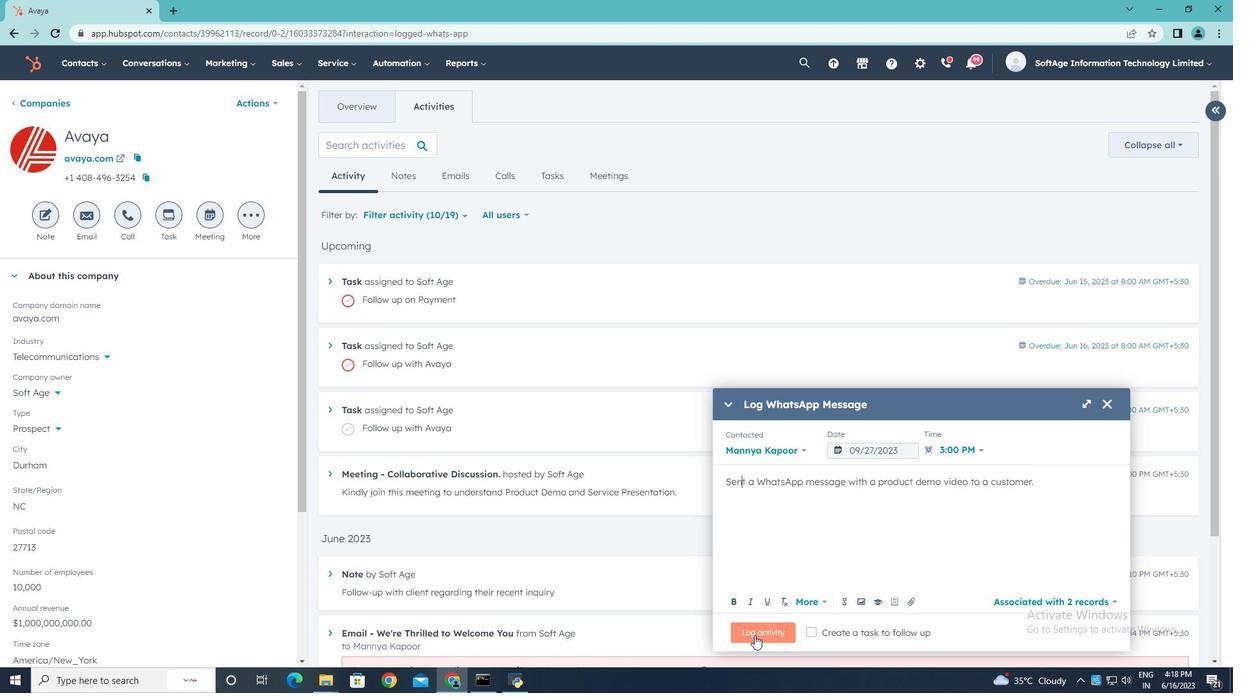 
Action: Mouse pressed left at (755, 635)
Screenshot: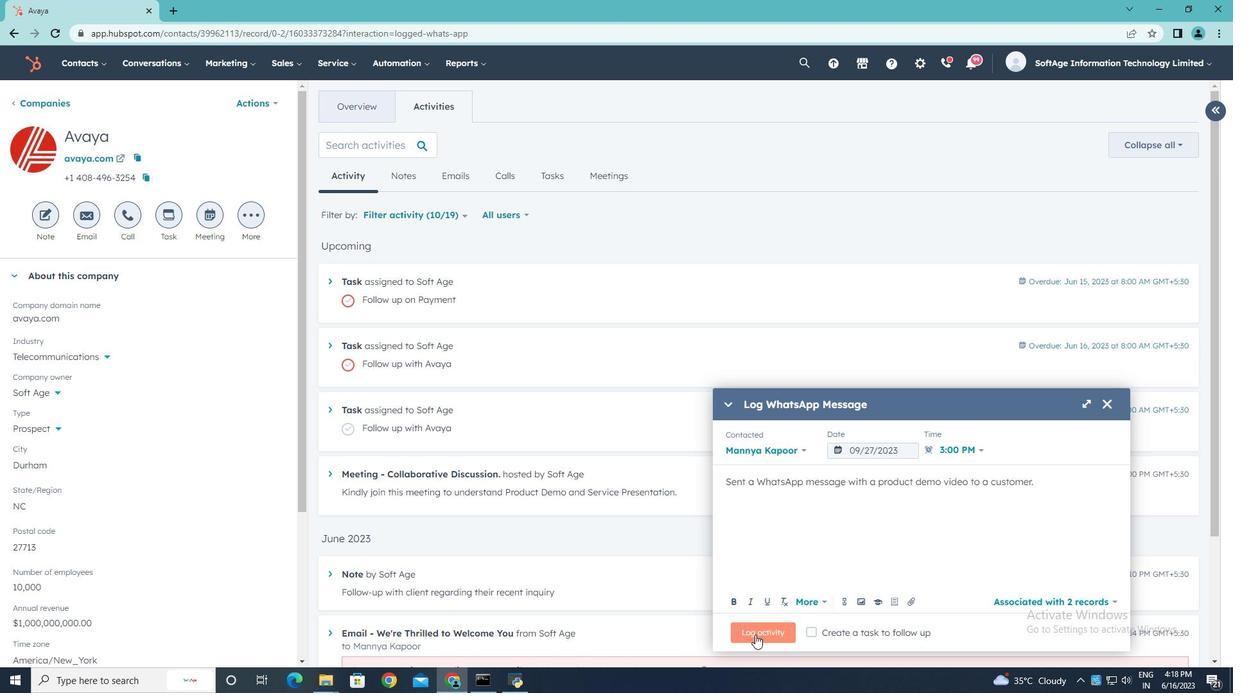 
